 Task: Add an event with the title Second Training Session: Effective Conflict Management, date '2023/11/20', time 8:30 AM to 10:30 AMand add a description: Lastly, be prepared to discuss the terms of potential investment, including the desired investment amount, equity or ownership structure, potential return on investment, and any anticipated milestones or timelines. These discussions will lay the foundation for further negotiations and due diligence processes, should both parties decide to move forward., put the event into Yellow category . Add location for the event as: Vancouver, Canada, logged in from the account softage.8@softage.netand send the event invitation to softage.5@softage.net and softage.6@softage.net. Set a reminder for the event 1 hour before
Action: Mouse moved to (116, 141)
Screenshot: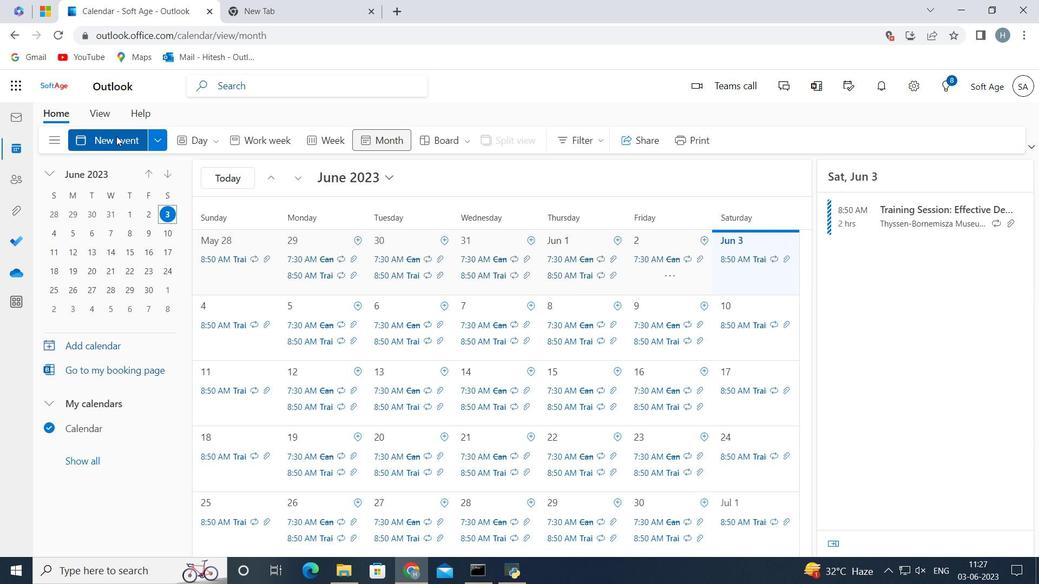 
Action: Mouse pressed left at (116, 141)
Screenshot: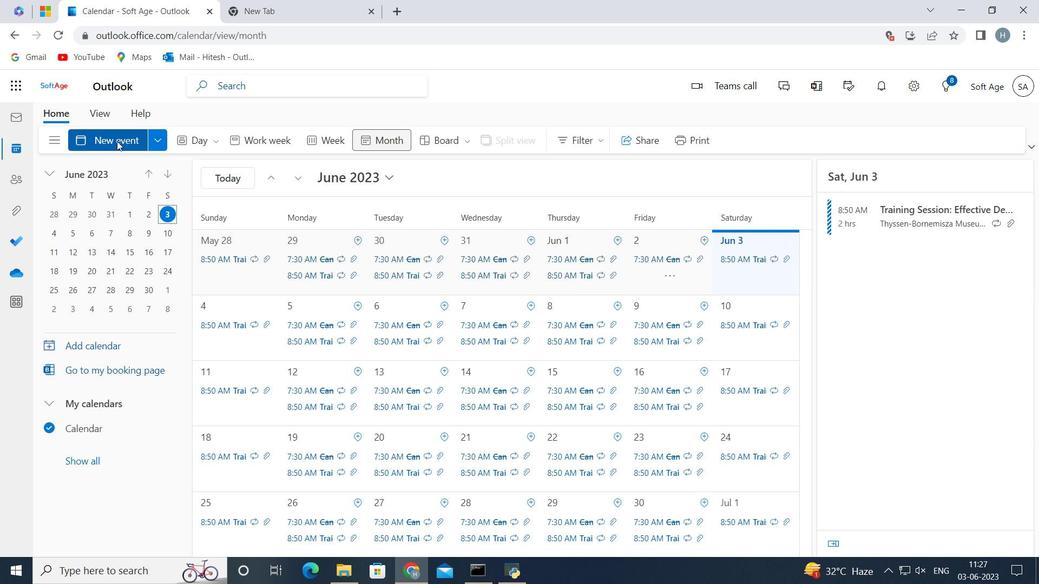 
Action: Mouse moved to (264, 219)
Screenshot: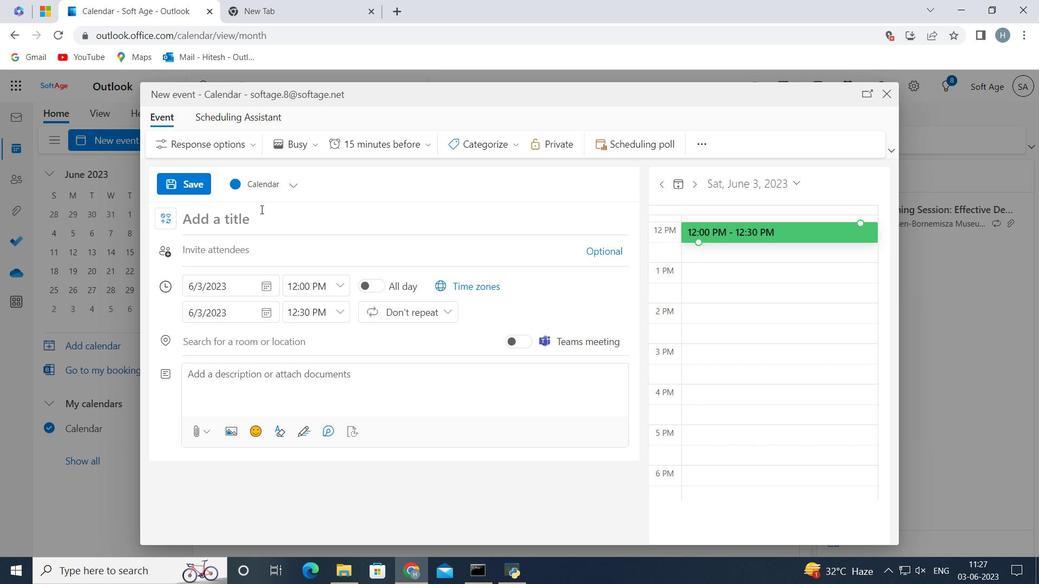 
Action: Mouse pressed left at (264, 219)
Screenshot: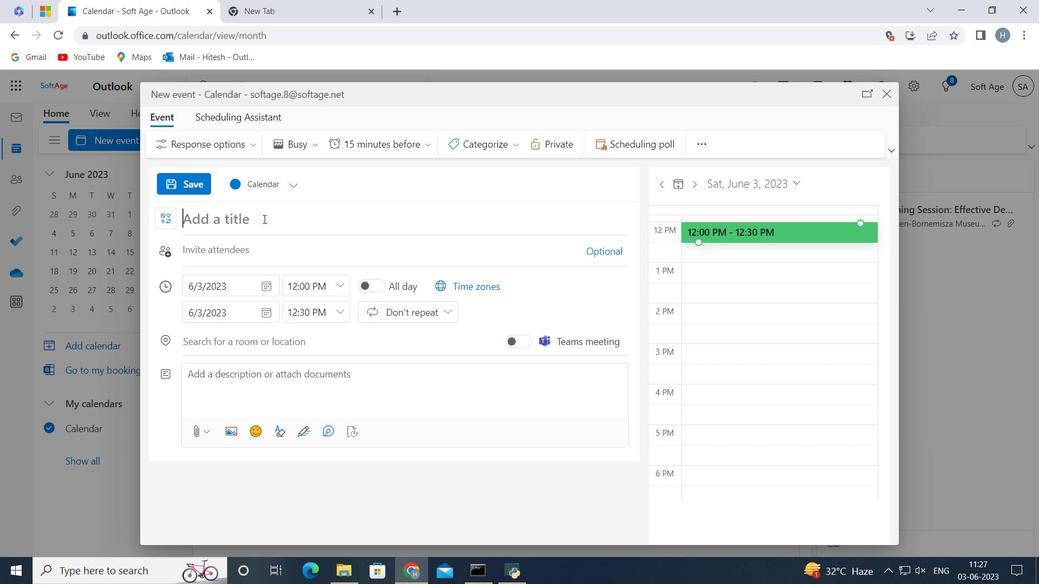 
Action: Key pressed <Key.shift>Second<Key.space><Key.shift>Training<Key.space><Key.shift>Session<Key.shift_r>:<Key.space><Key.shift>Effective<Key.space><Key.shift>Conflict<Key.space><Key.shift>Management<Key.space>
Screenshot: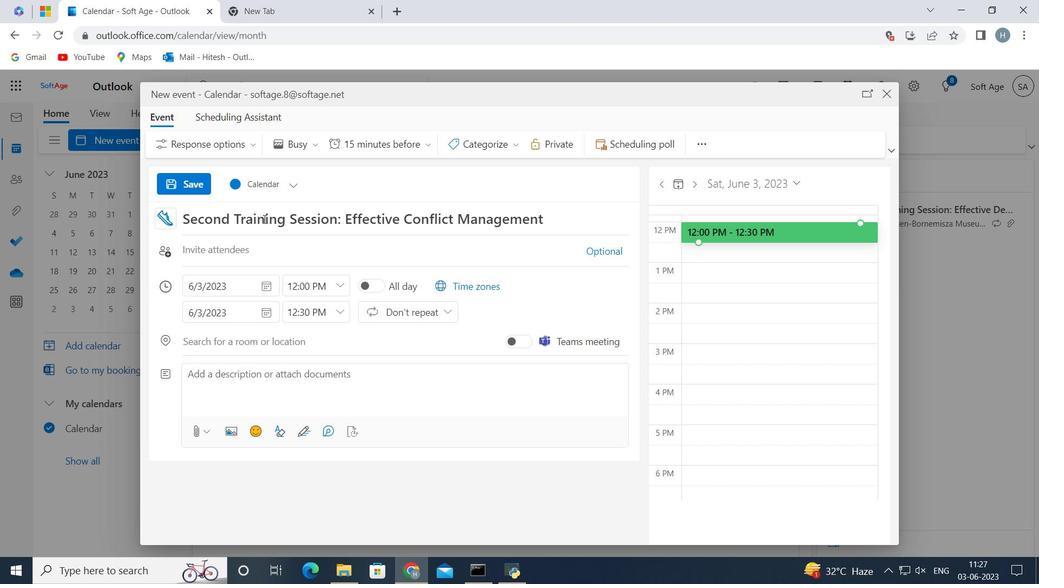 
Action: Mouse moved to (338, 289)
Screenshot: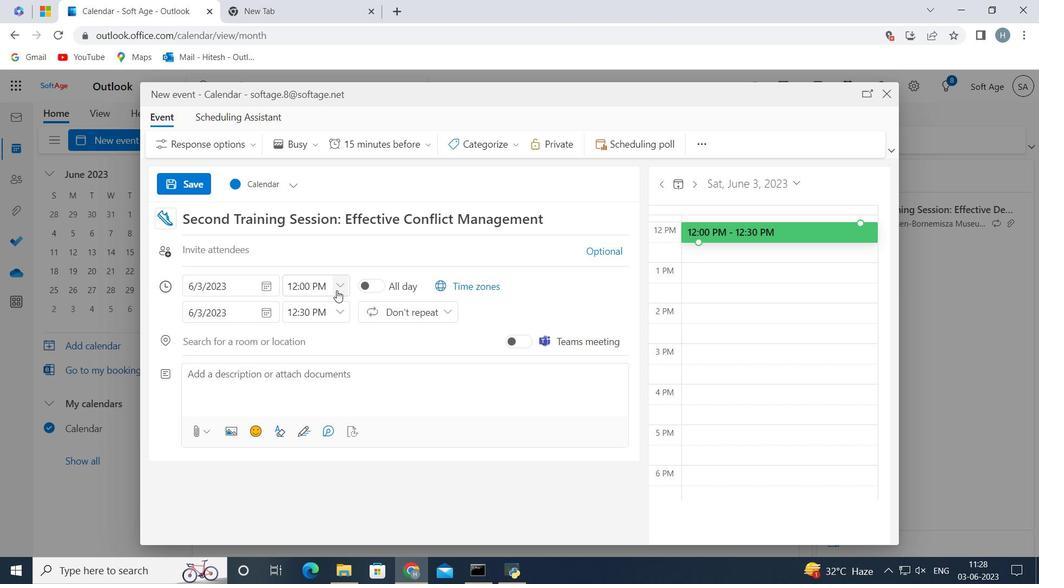 
Action: Mouse pressed left at (338, 289)
Screenshot: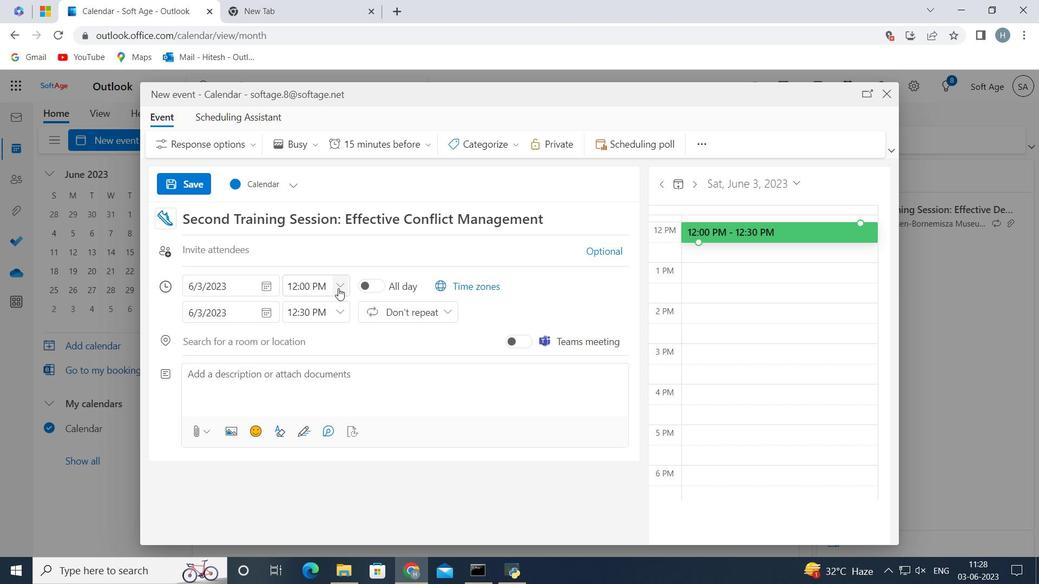 
Action: Mouse moved to (267, 287)
Screenshot: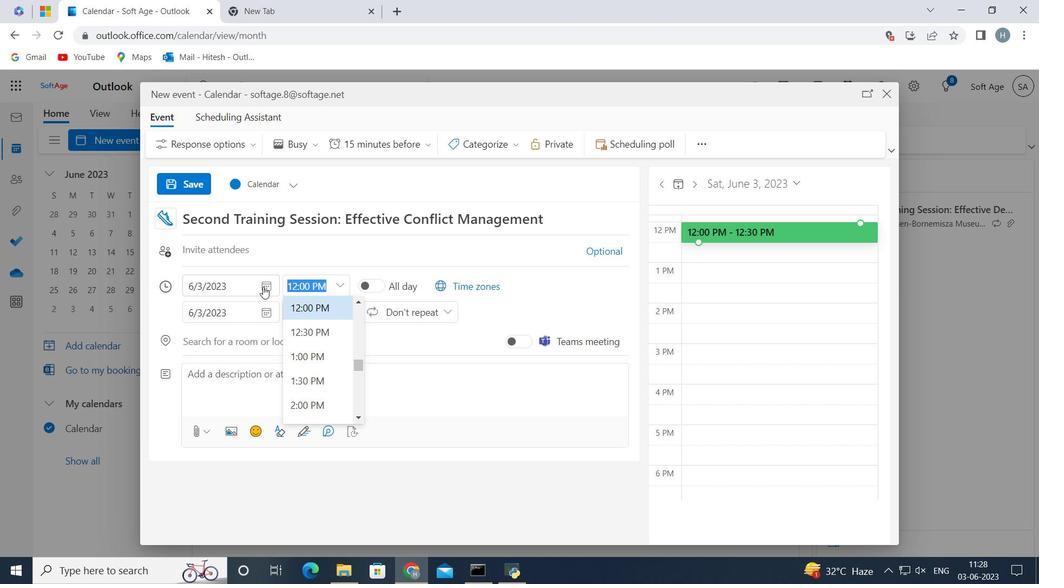 
Action: Mouse pressed left at (267, 287)
Screenshot: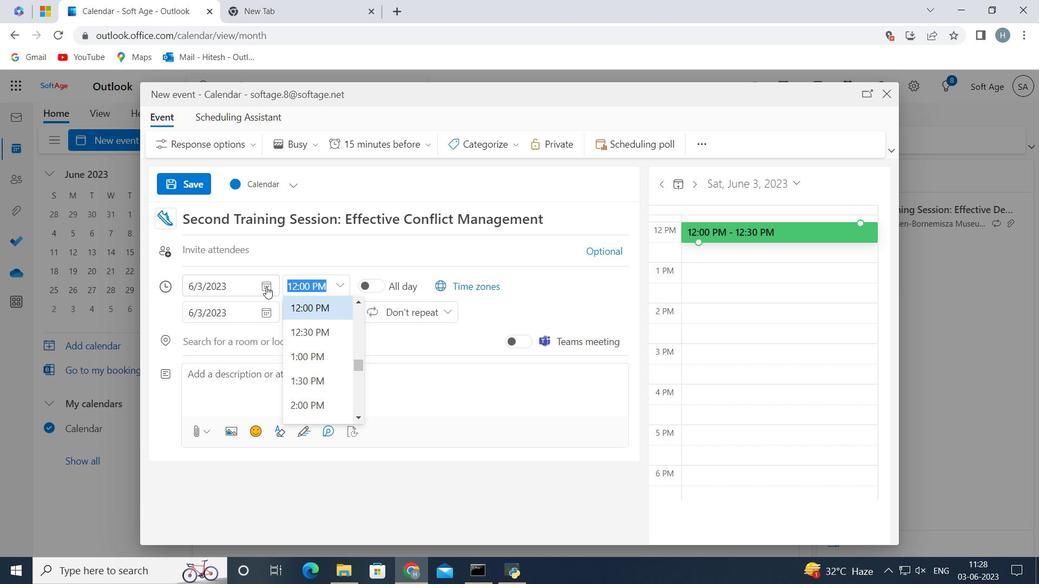 
Action: Mouse moved to (309, 315)
Screenshot: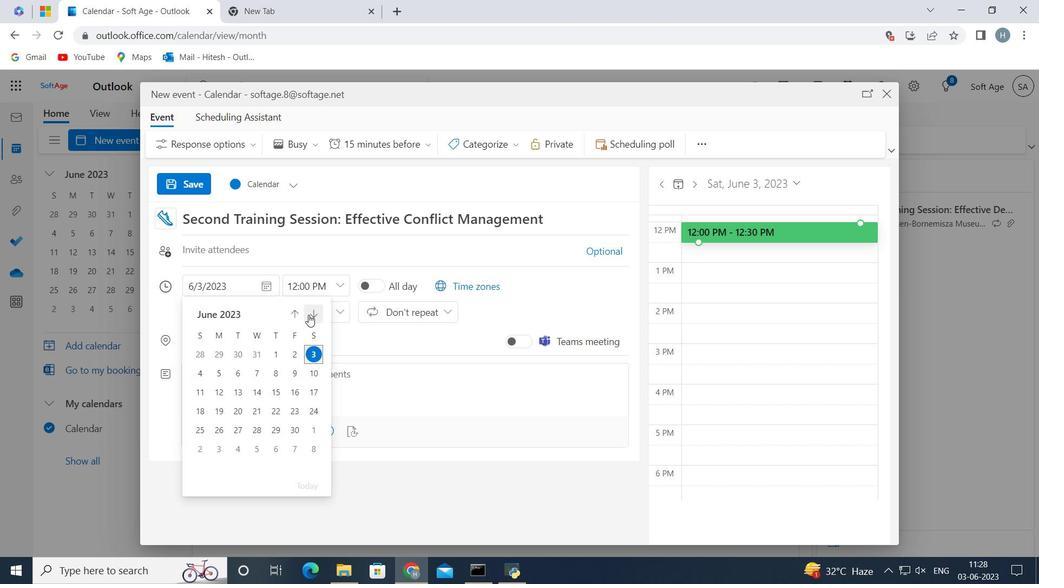 
Action: Mouse pressed left at (309, 315)
Screenshot: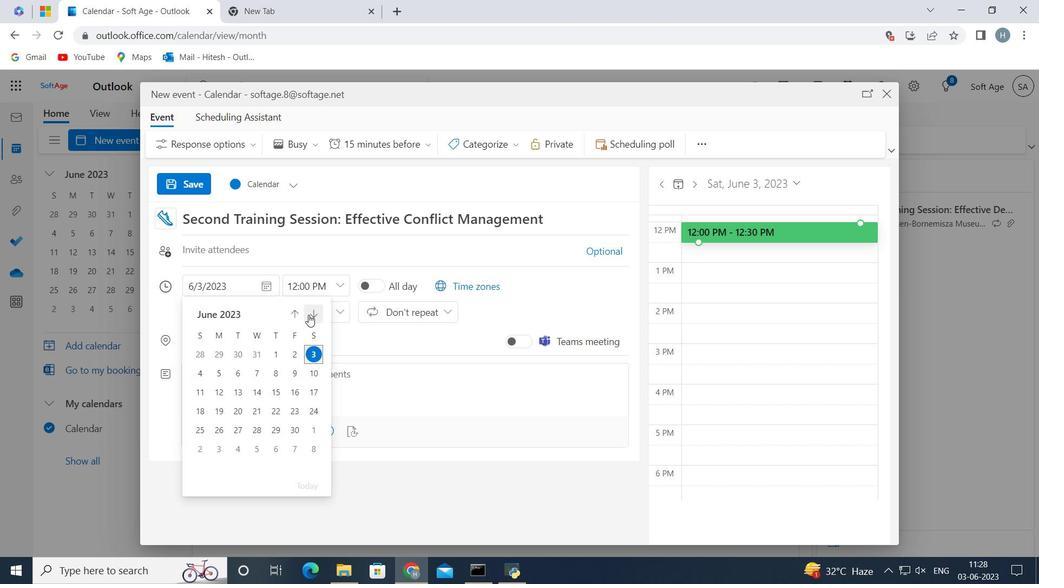 
Action: Mouse moved to (310, 315)
Screenshot: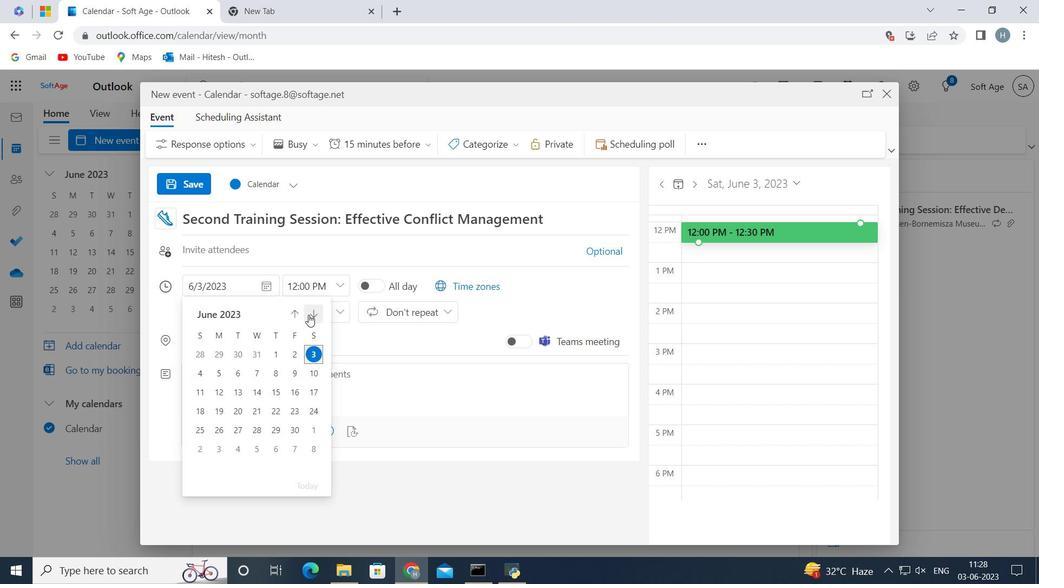 
Action: Mouse pressed left at (310, 315)
Screenshot: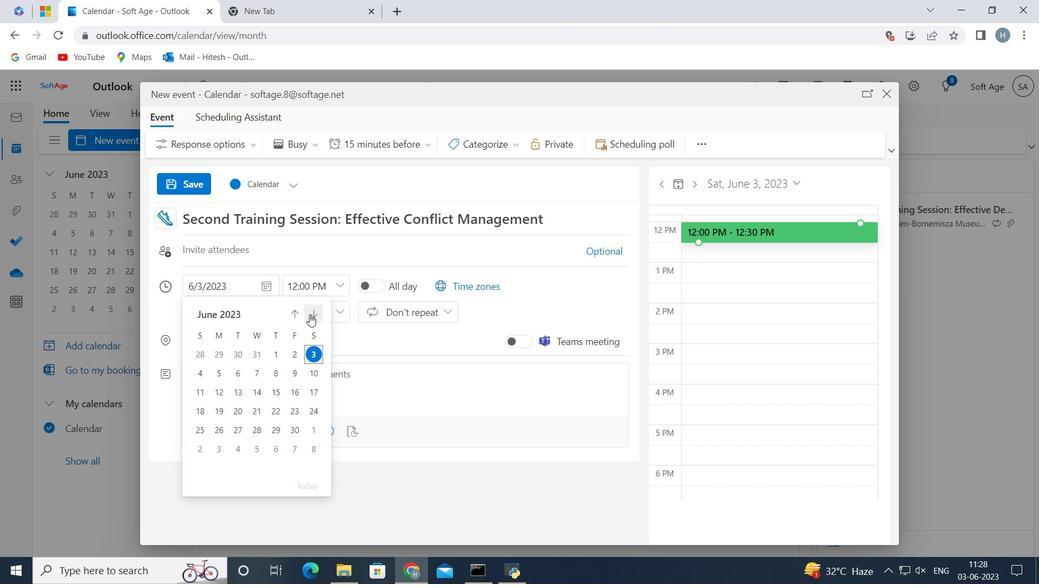 
Action: Mouse pressed left at (310, 315)
Screenshot: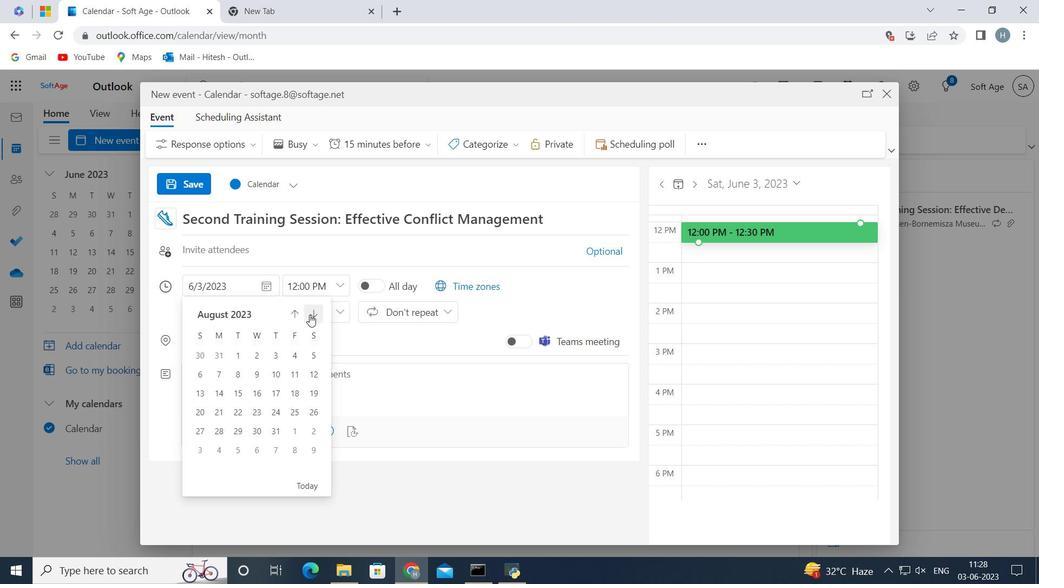 
Action: Mouse pressed left at (310, 315)
Screenshot: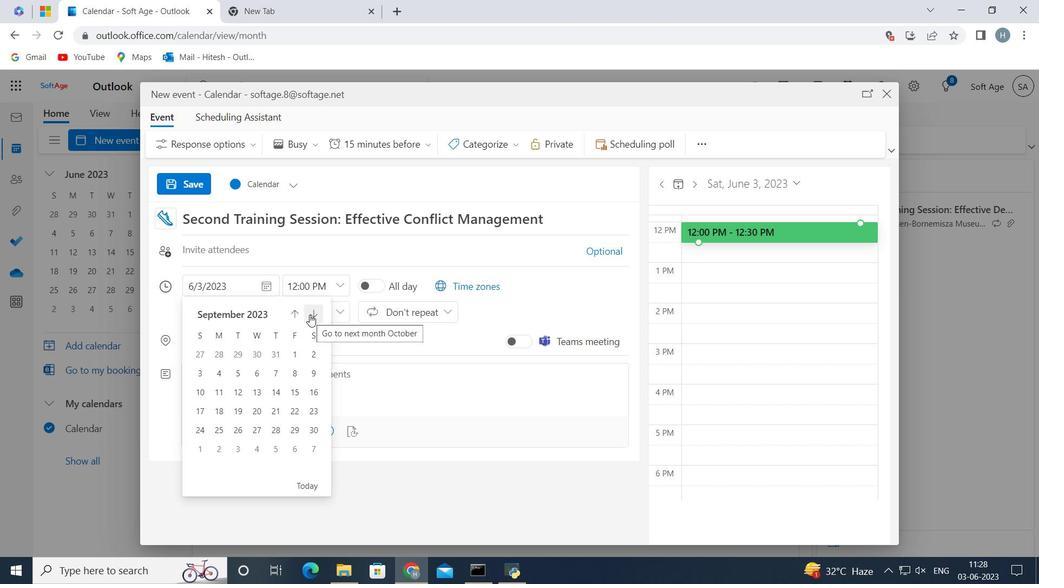 
Action: Mouse pressed left at (310, 315)
Screenshot: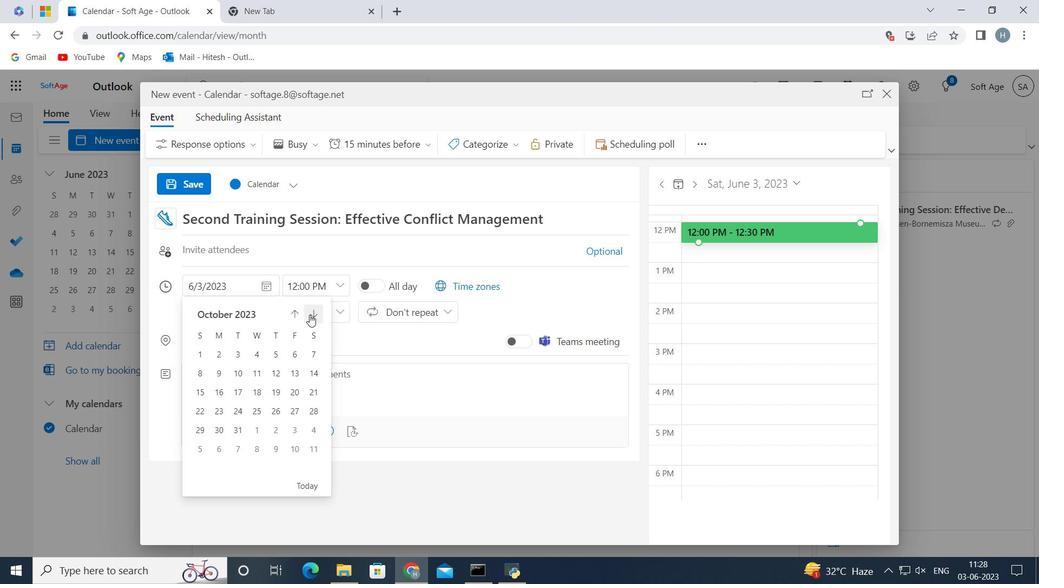 
Action: Mouse moved to (216, 408)
Screenshot: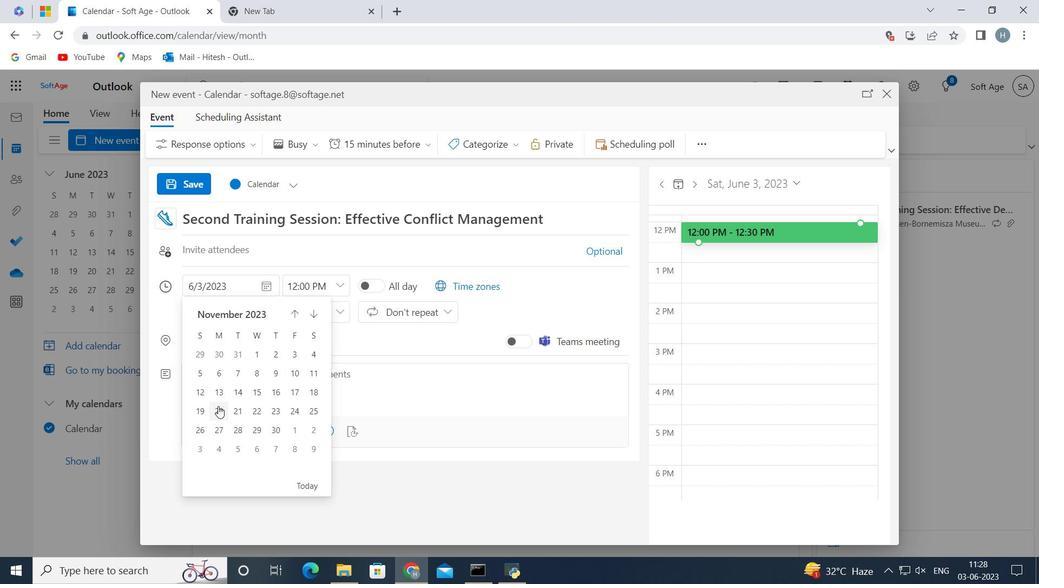 
Action: Mouse pressed left at (216, 408)
Screenshot: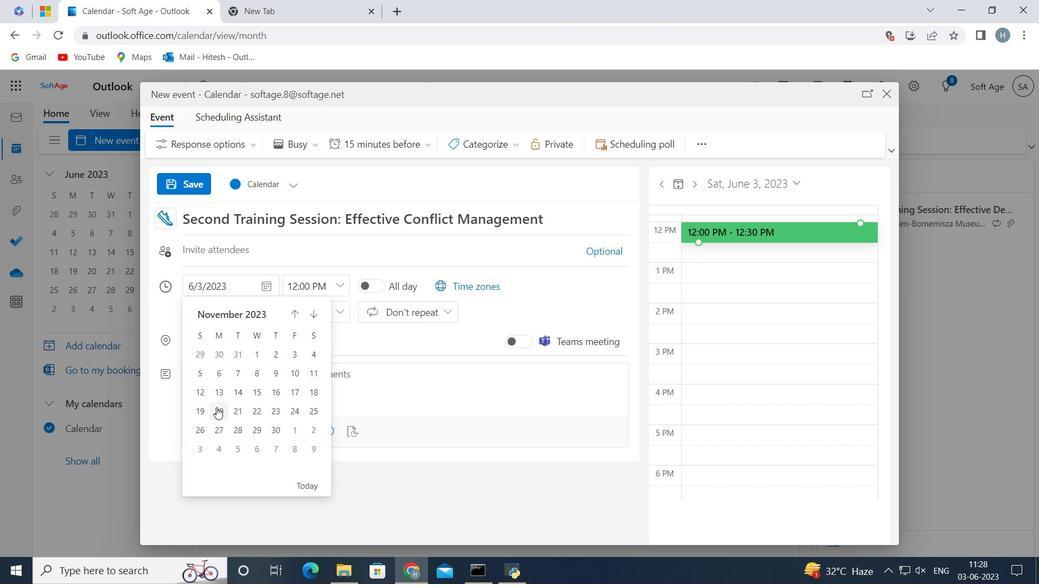 
Action: Mouse moved to (339, 282)
Screenshot: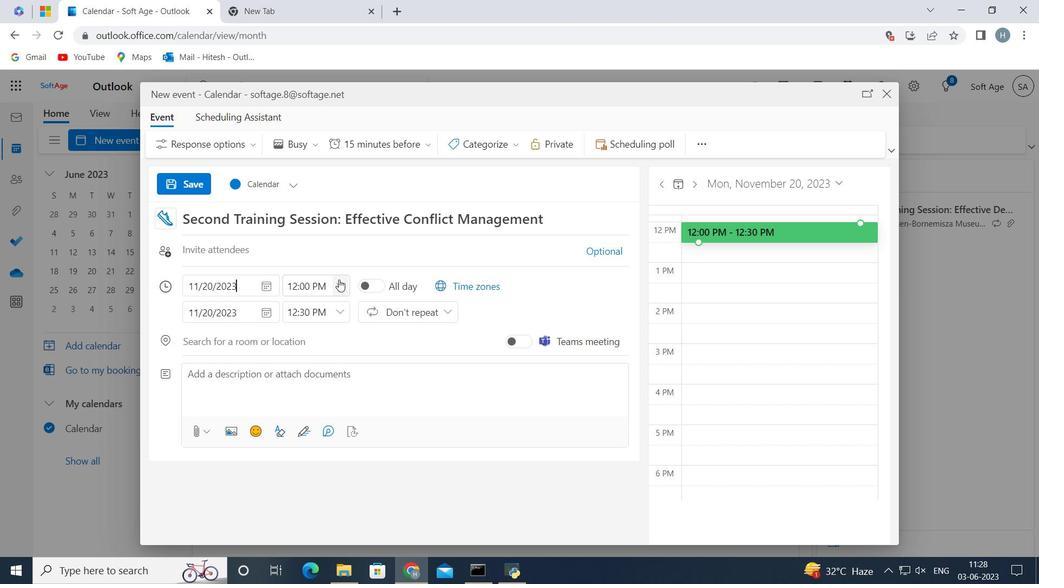 
Action: Mouse pressed left at (339, 282)
Screenshot: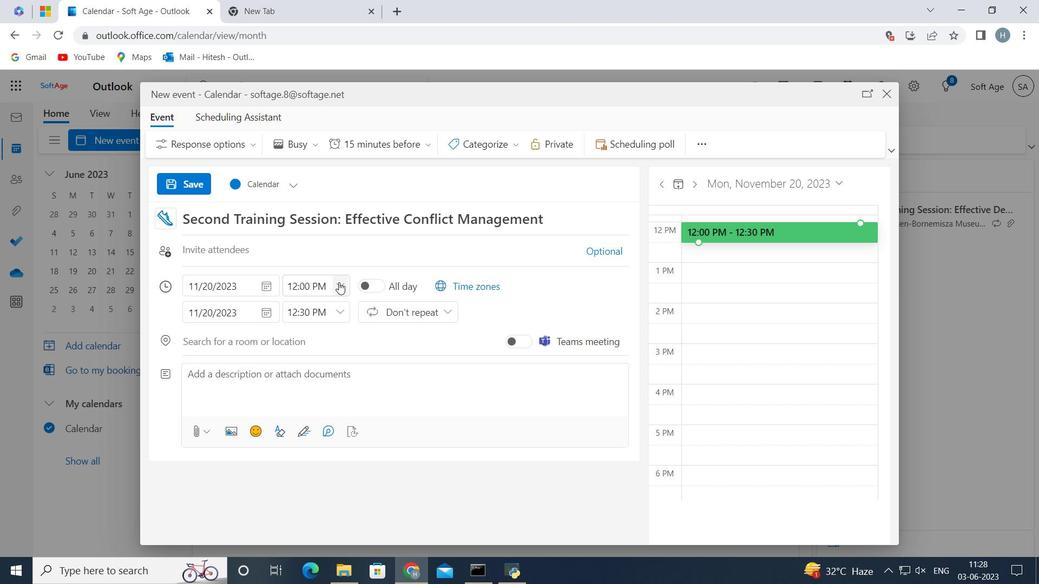 
Action: Mouse moved to (329, 340)
Screenshot: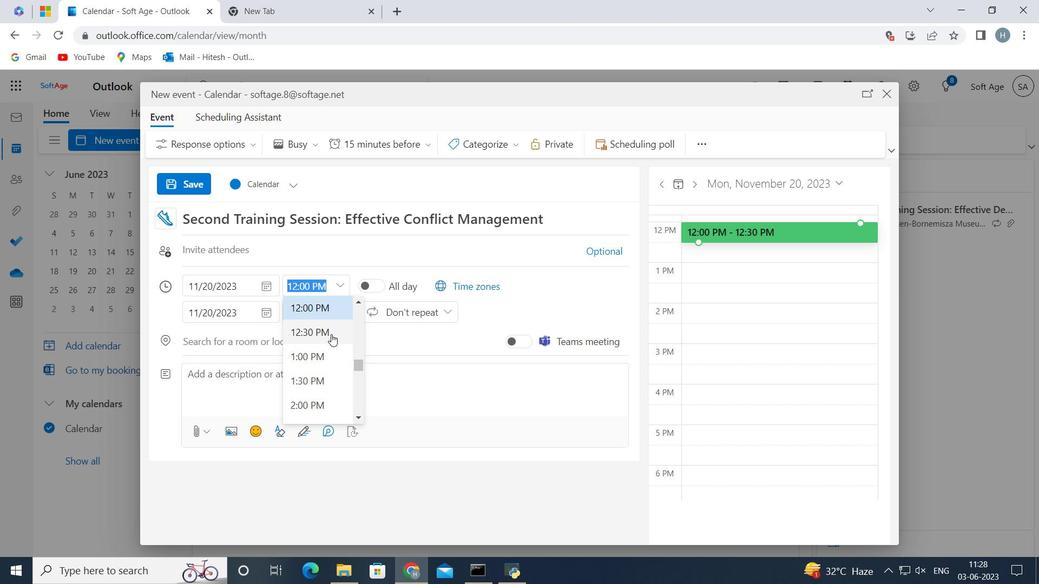 
Action: Mouse scrolled (329, 340) with delta (0, 0)
Screenshot: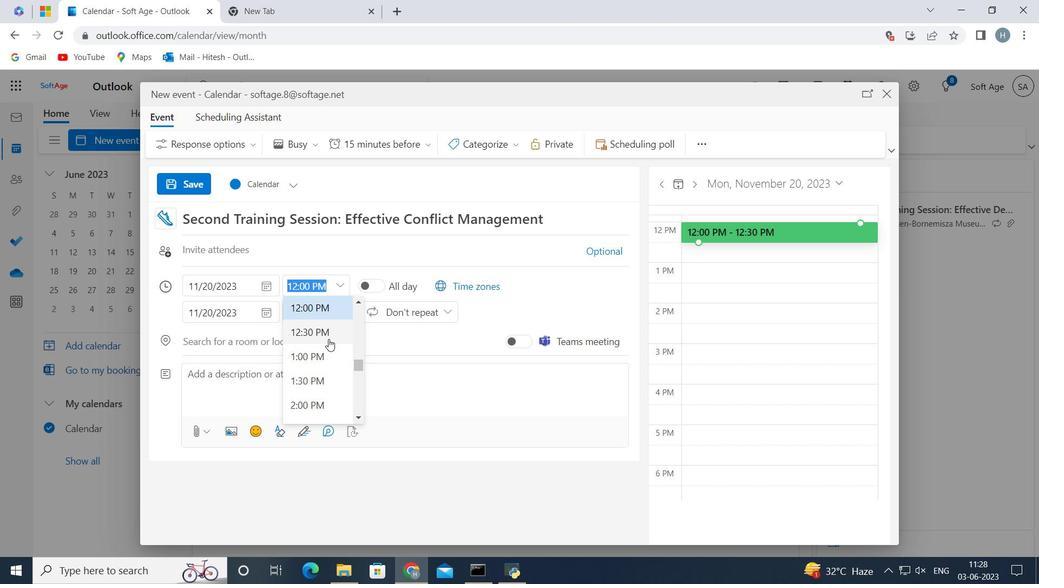 
Action: Mouse scrolled (329, 340) with delta (0, 0)
Screenshot: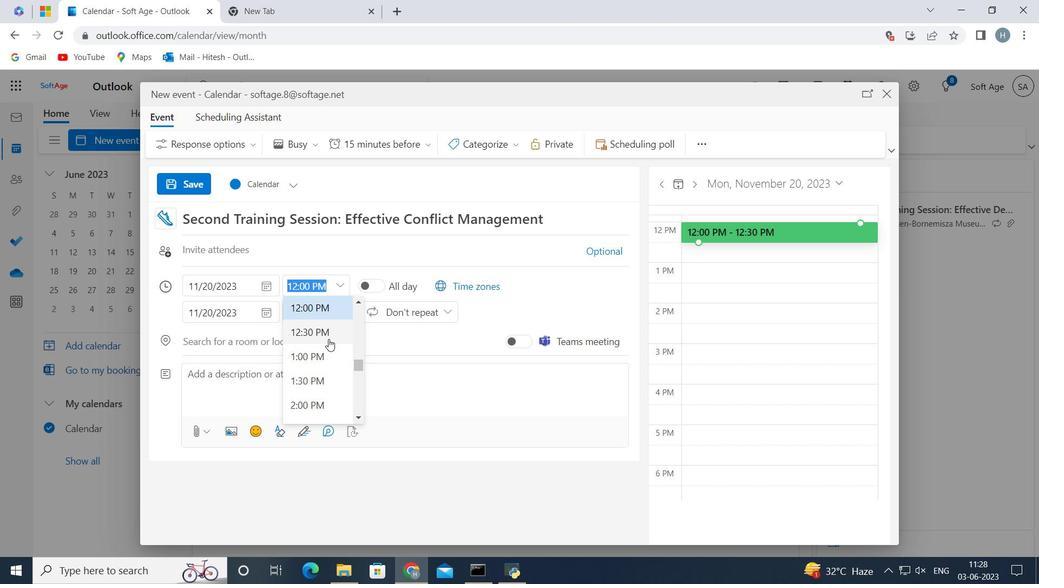 
Action: Mouse scrolled (329, 340) with delta (0, 0)
Screenshot: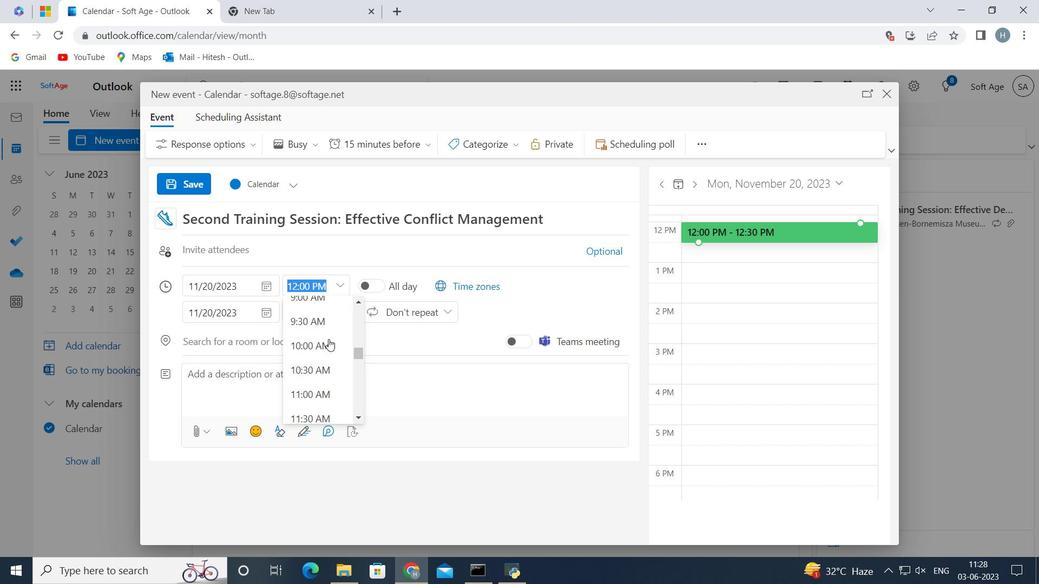 
Action: Mouse moved to (320, 339)
Screenshot: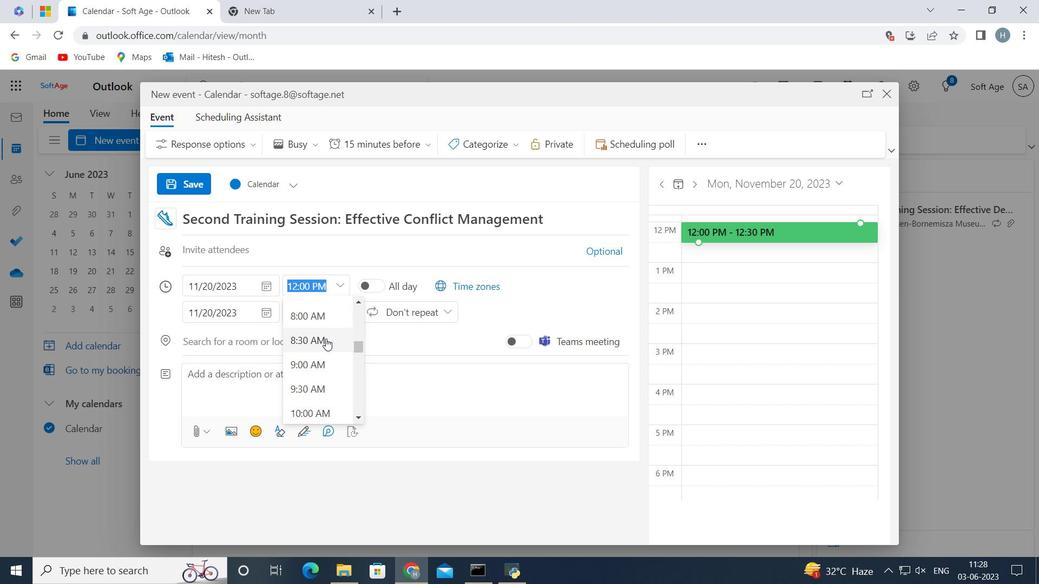 
Action: Mouse pressed left at (320, 339)
Screenshot: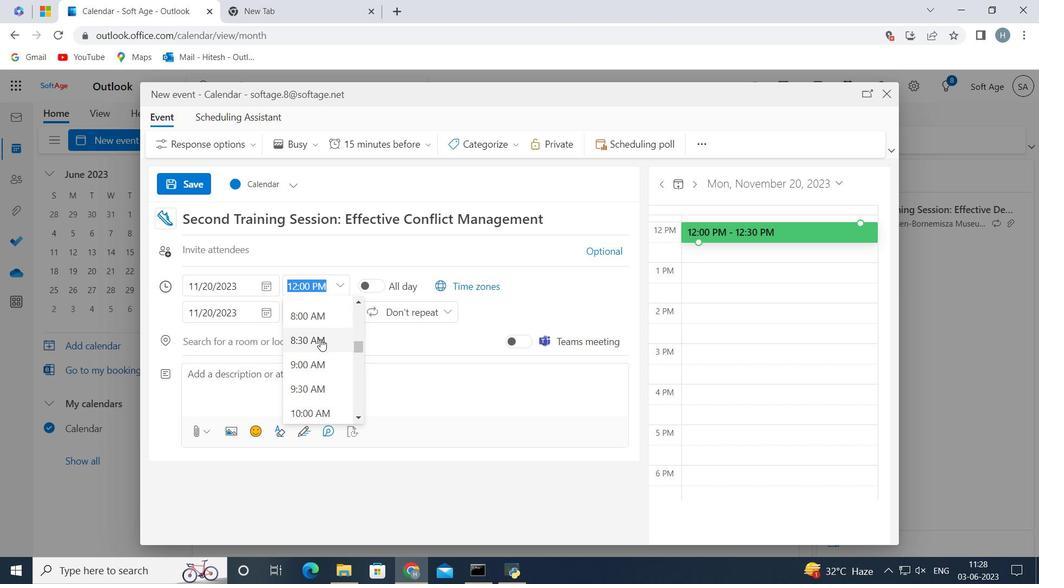 
Action: Mouse moved to (337, 313)
Screenshot: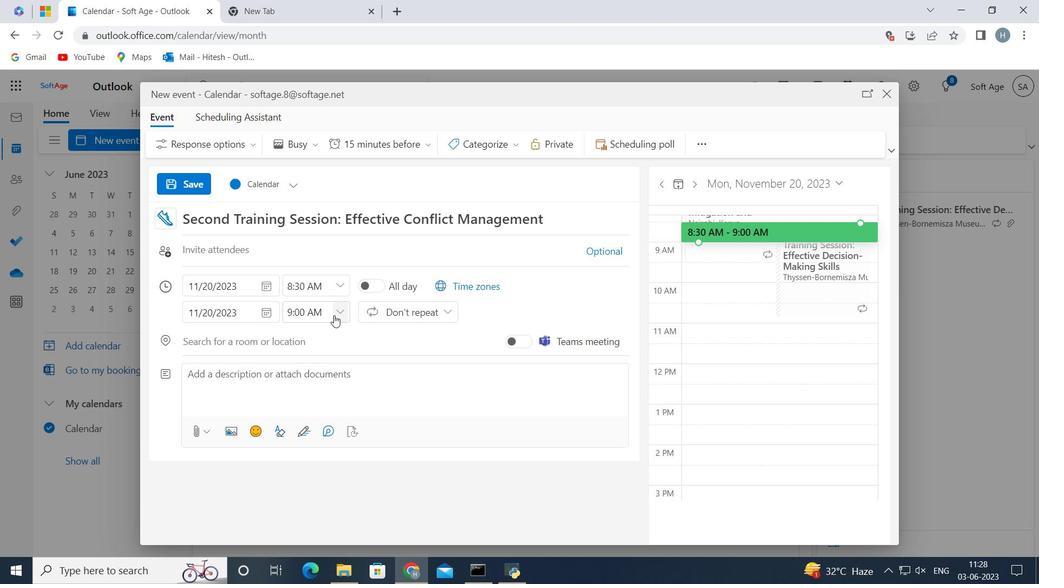 
Action: Mouse pressed left at (337, 313)
Screenshot: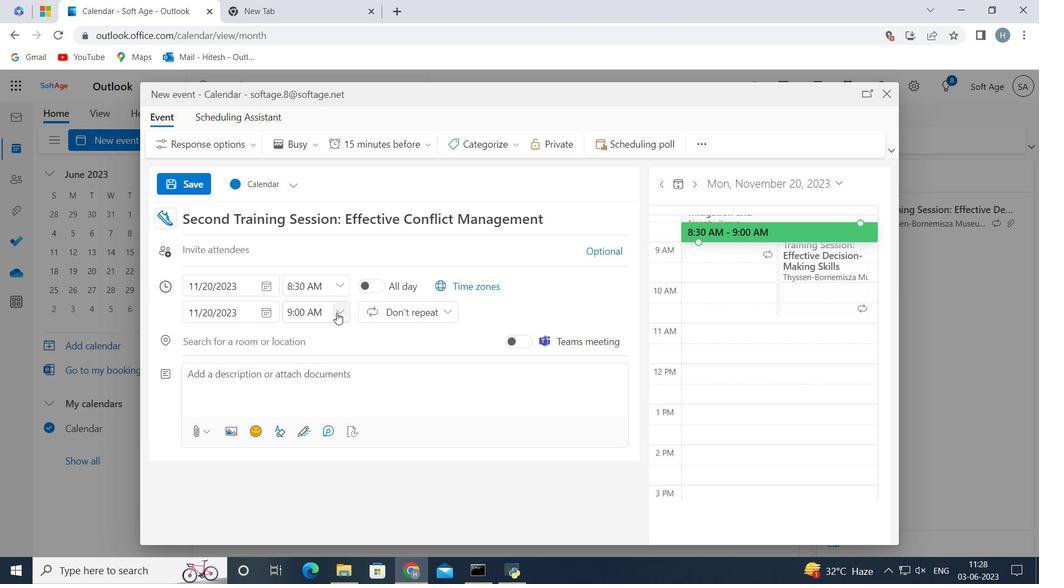 
Action: Mouse moved to (327, 405)
Screenshot: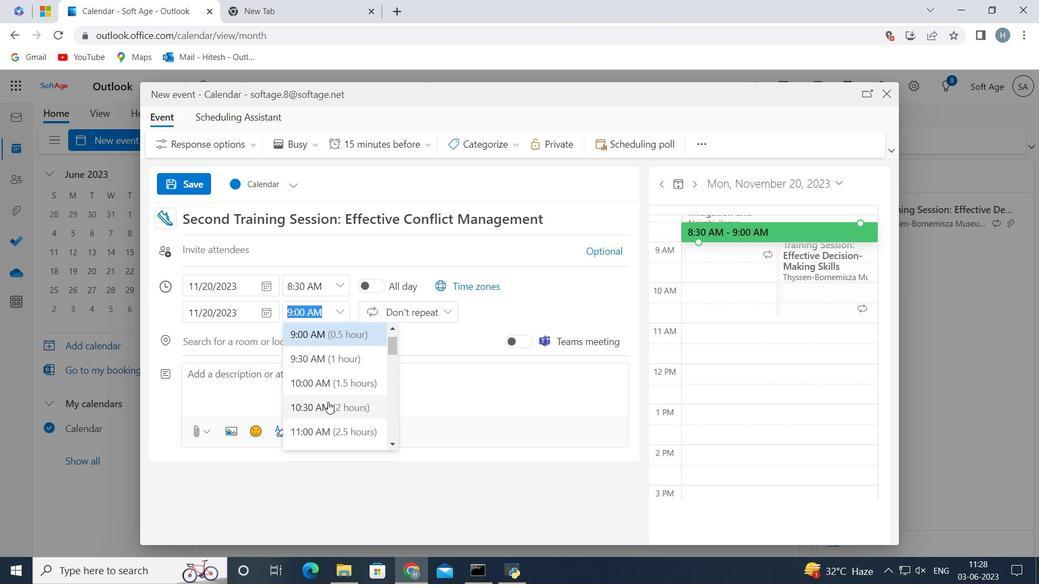 
Action: Mouse pressed left at (327, 405)
Screenshot: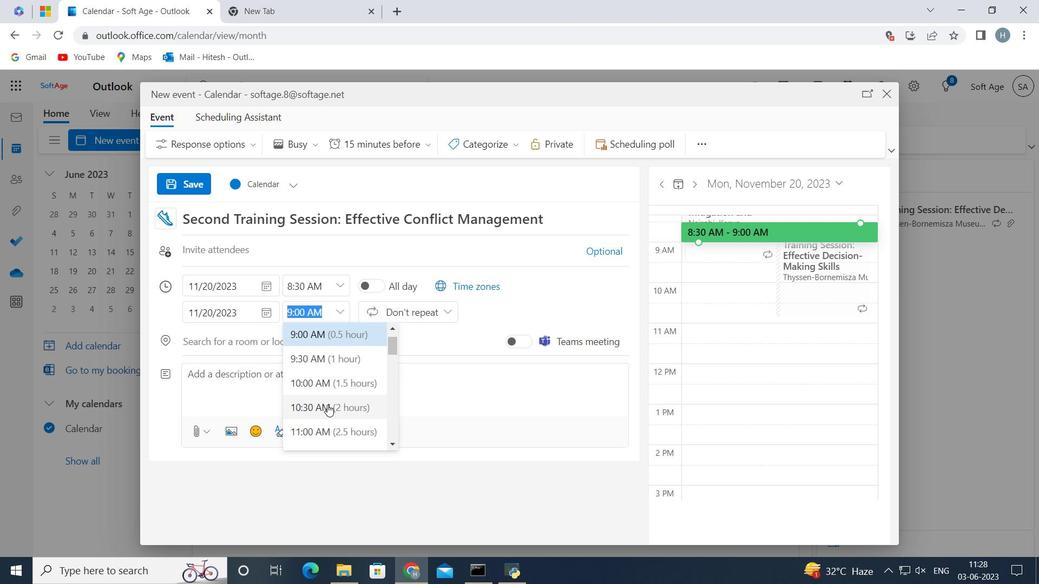 
Action: Mouse moved to (327, 375)
Screenshot: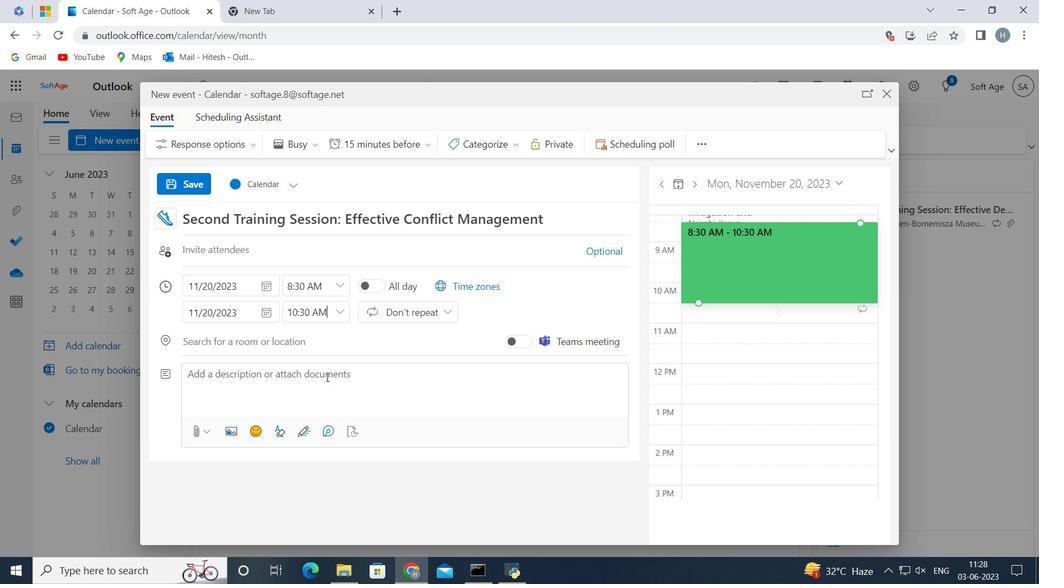 
Action: Mouse pressed left at (327, 375)
Screenshot: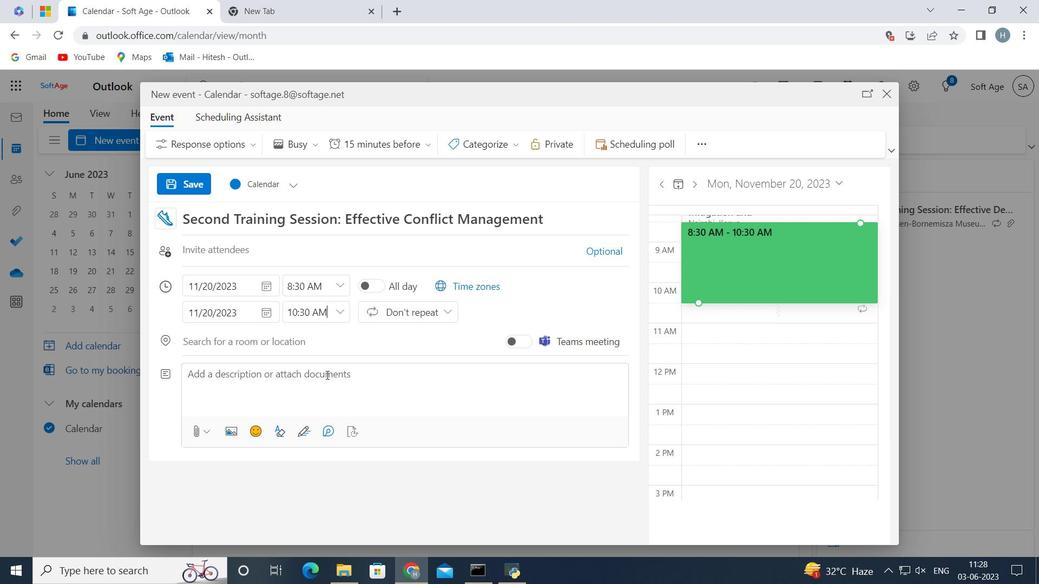 
Action: Key pressed <Key.shift>Lastly<Key.space>be<Key.space><Key.shift><Key.shift><Key.shift><Key.shift><Key.shift>P<Key.backspace>prepared<Key.space>to<Key.space>discuss<Key.space>the<Key.space>terms<Key.space>of<Key.space>potential<Key.space>investment,<Key.space>including<Key.space>the<Key.space>desired<Key.space>investment<Key.space>amount,<Key.space>equity<Key.space>or<Key.space>ownership<Key.space>structure,<Key.space>potential<Key.space>return<Key.space>on<Key.space>investment,<Key.space>and<Key.space>any<Key.space>anticipated<Key.space>milestones<Key.space>or<Key.space>timelines.<Key.space><Key.shift>These<Key.space>discussions<Key.space>will<Key.space>lay<Key.space>the<Key.space>foundation<Key.space>for<Key.space>further<Key.space>negotiations<Key.space>and<Key.space>due<Key.space>diligence<Key.space>processes<Key.space><Key.backspace>,<Key.space>should<Key.space>both<Key.space>parties<Key.space>decide<Key.space>to<Key.space>move<Key.space>forward.<Key.space>
Screenshot: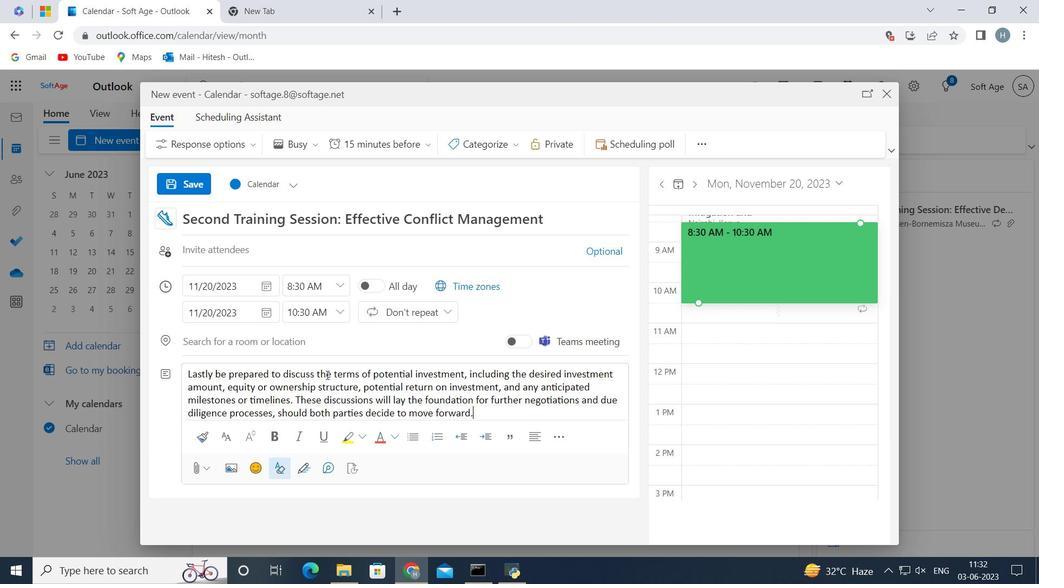 
Action: Mouse moved to (519, 148)
Screenshot: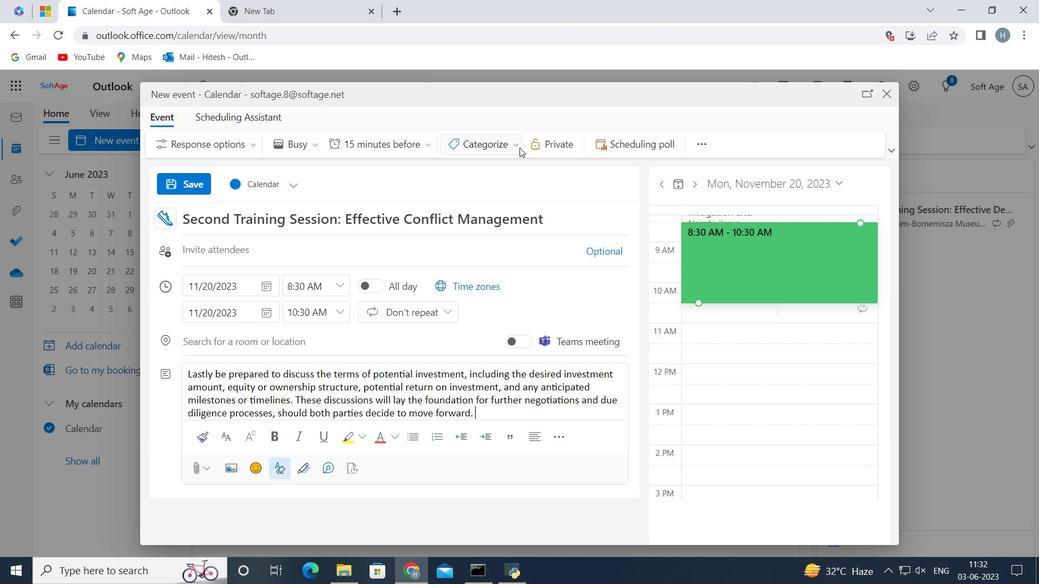 
Action: Mouse pressed left at (519, 148)
Screenshot: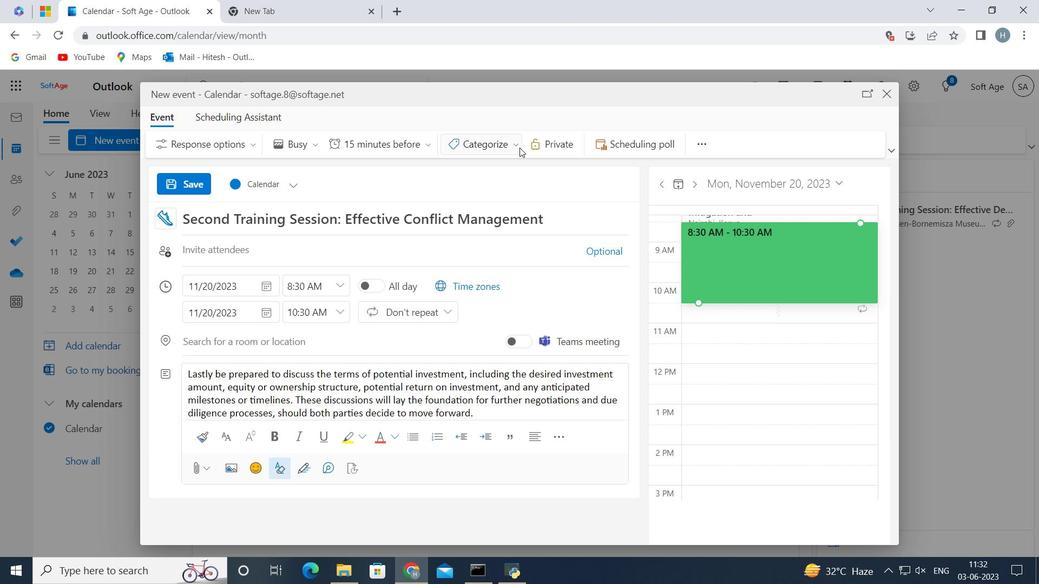 
Action: Mouse moved to (512, 272)
Screenshot: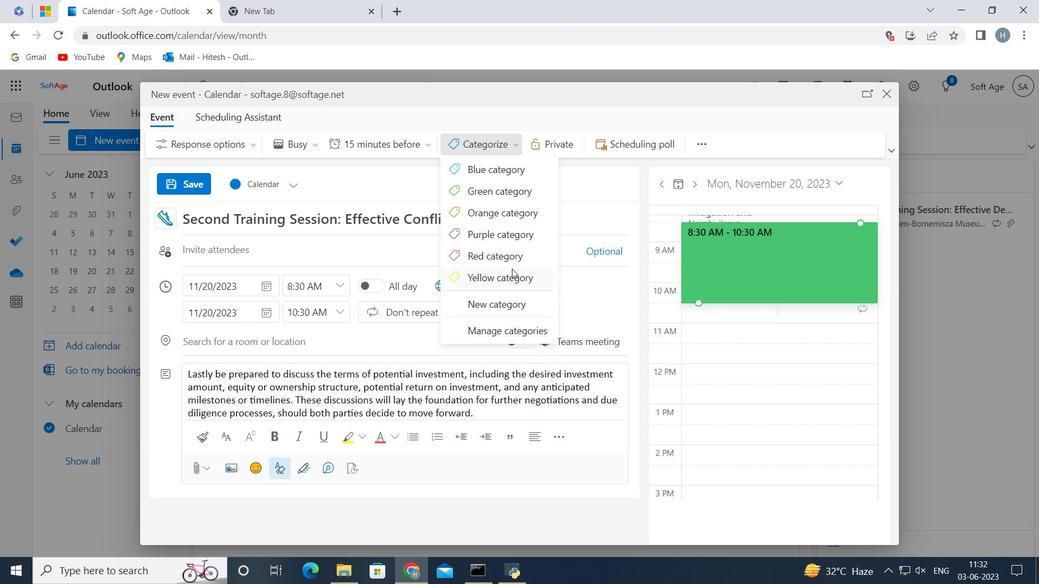 
Action: Mouse pressed left at (512, 272)
Screenshot: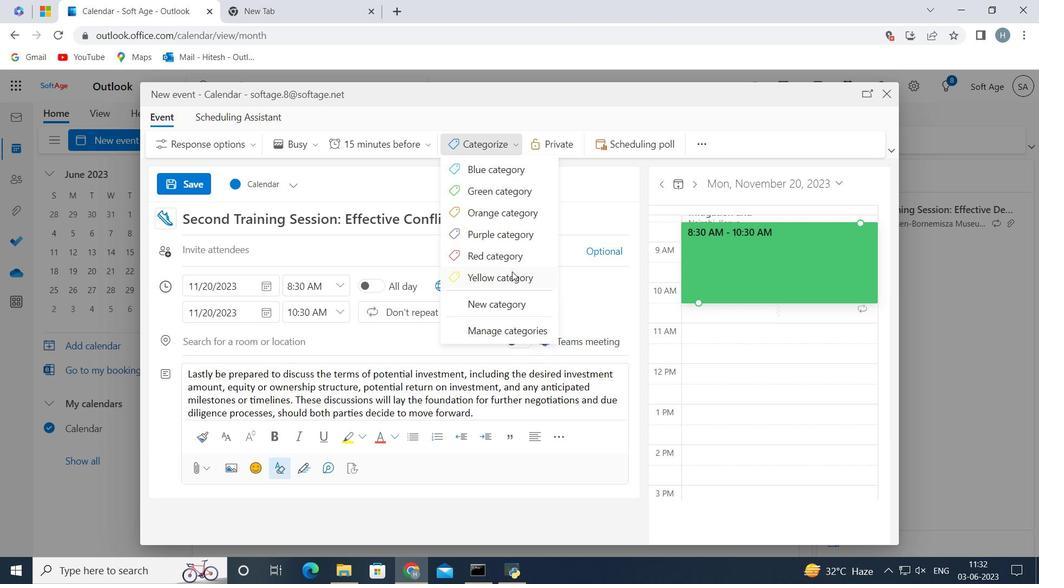 
Action: Mouse moved to (290, 343)
Screenshot: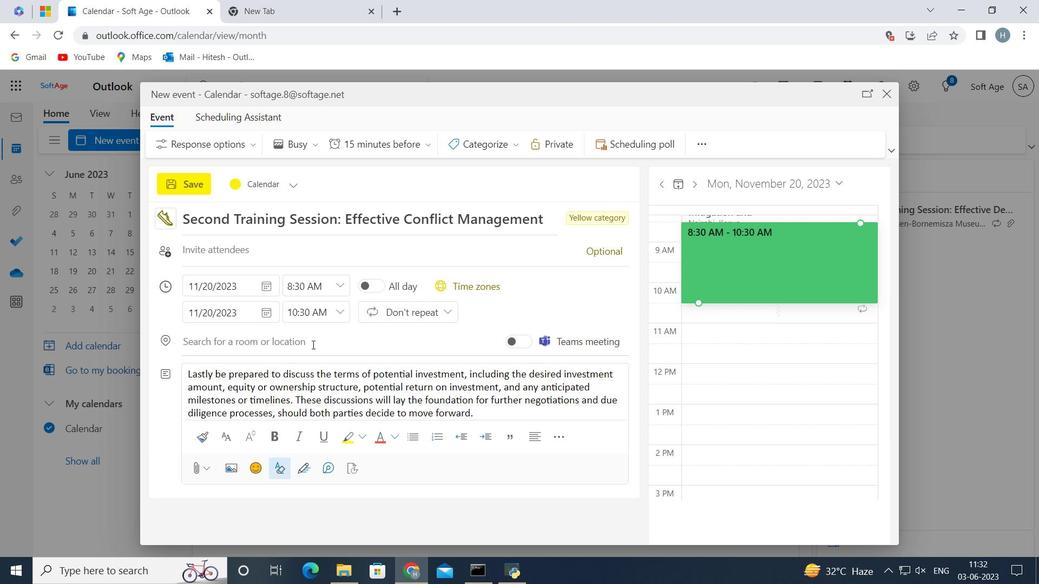 
Action: Mouse pressed left at (290, 343)
Screenshot: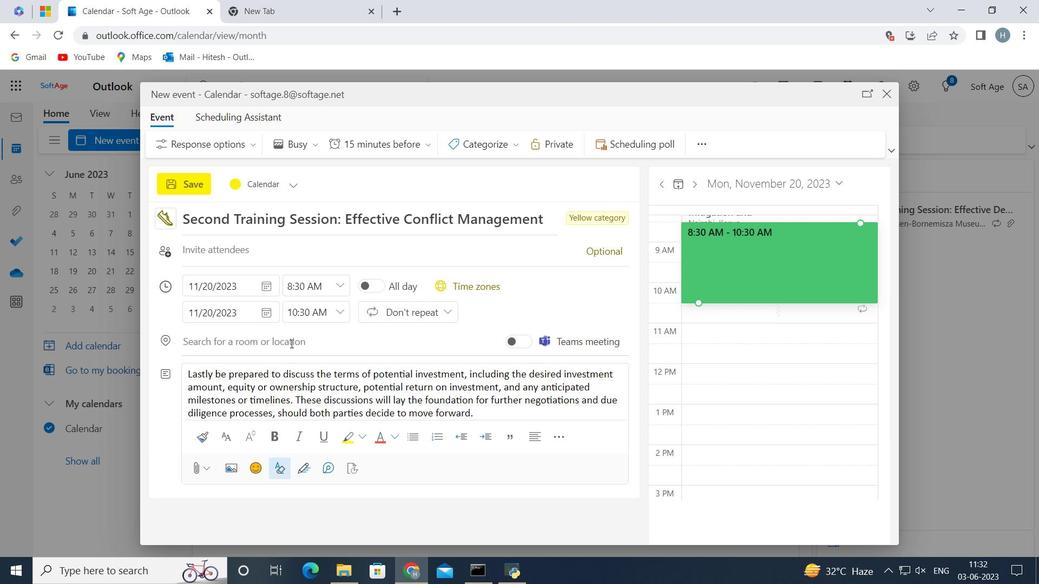 
Action: Key pressed <Key.shift><Key.shift><Key.shift><Key.shift><Key.shift>Vancouver,<Key.space><Key.shift><Key.shift>Canadan<Key.backspace>
Screenshot: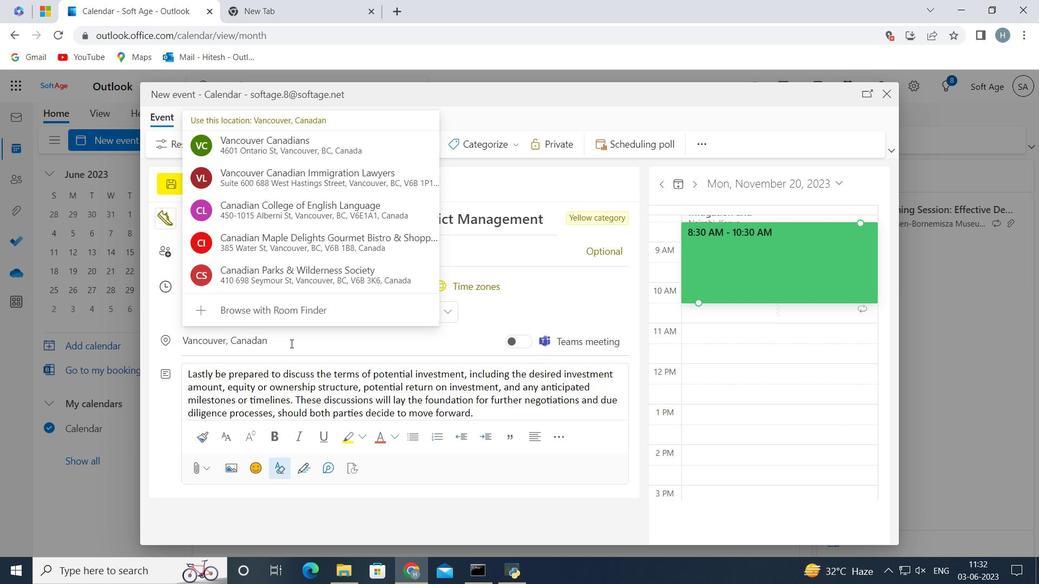 
Action: Mouse moved to (545, 296)
Screenshot: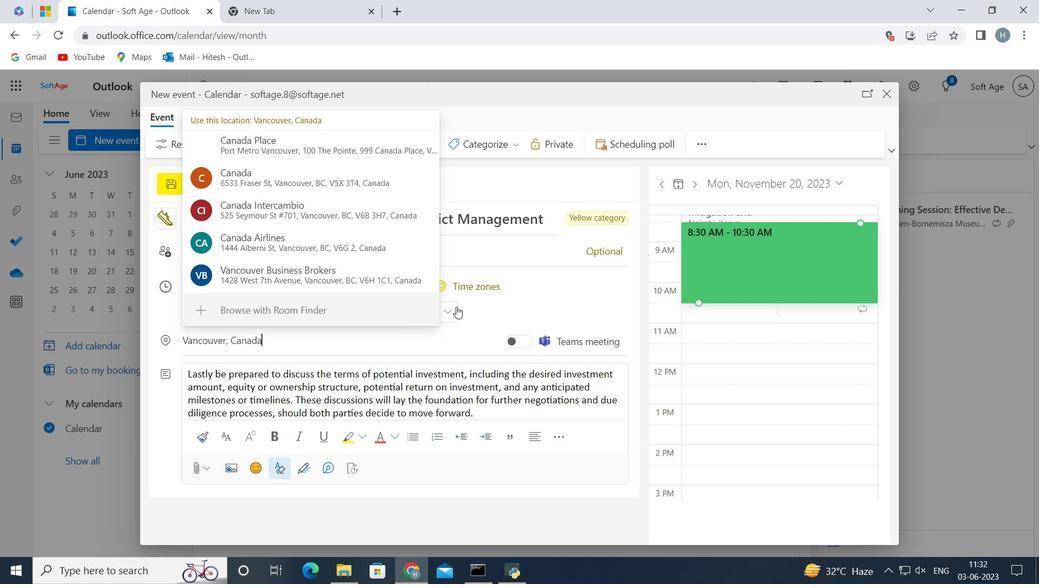 
Action: Key pressed <Key.space>
Screenshot: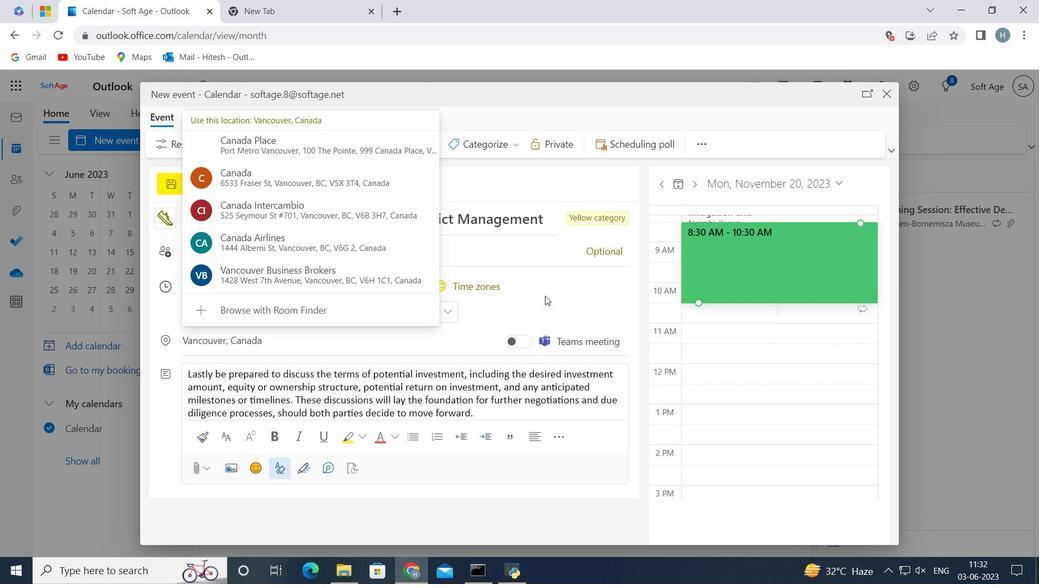 
Action: Mouse moved to (556, 293)
Screenshot: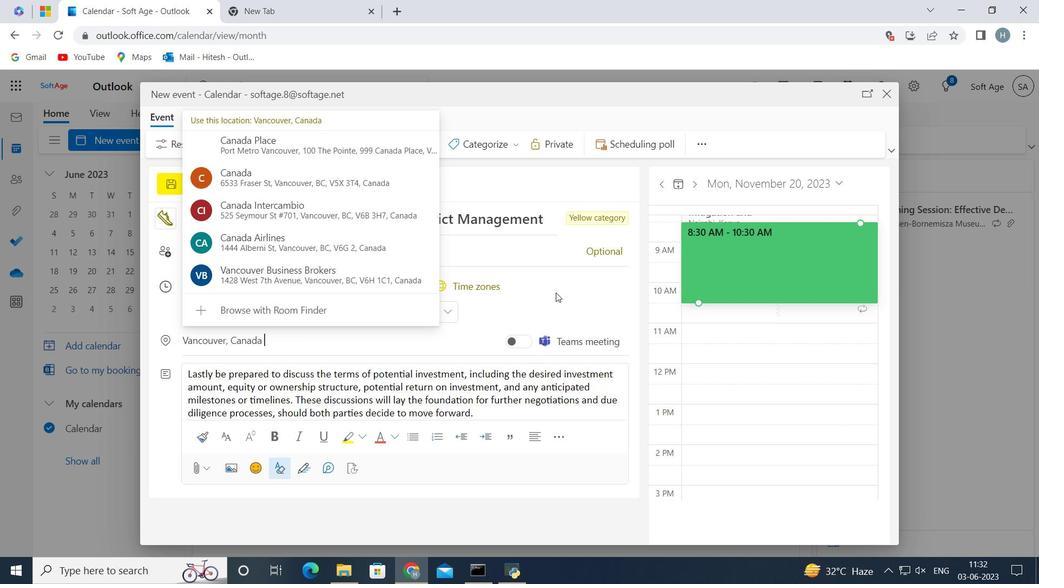 
Action: Mouse pressed left at (556, 293)
Screenshot: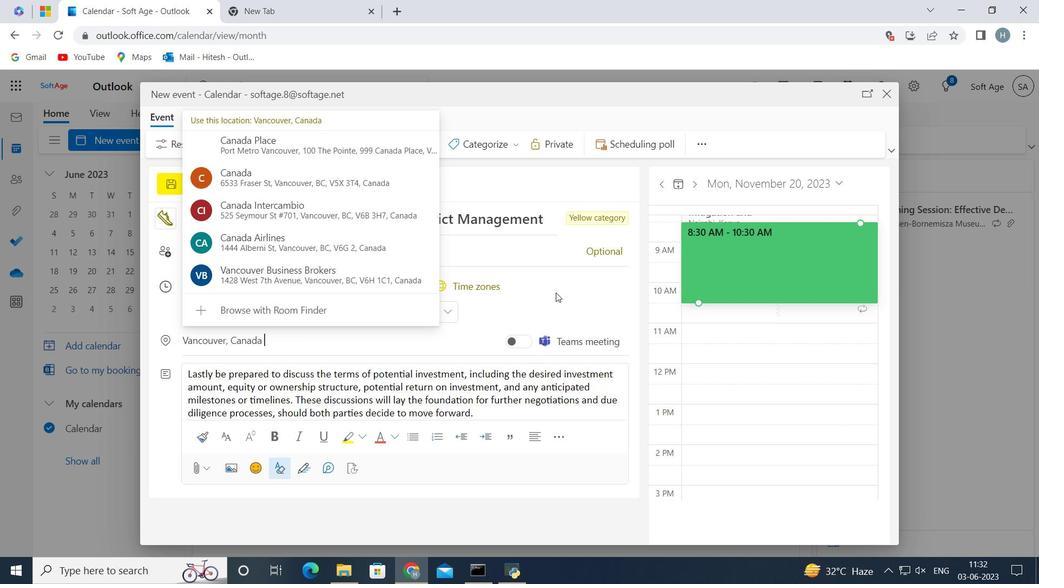 
Action: Mouse moved to (293, 256)
Screenshot: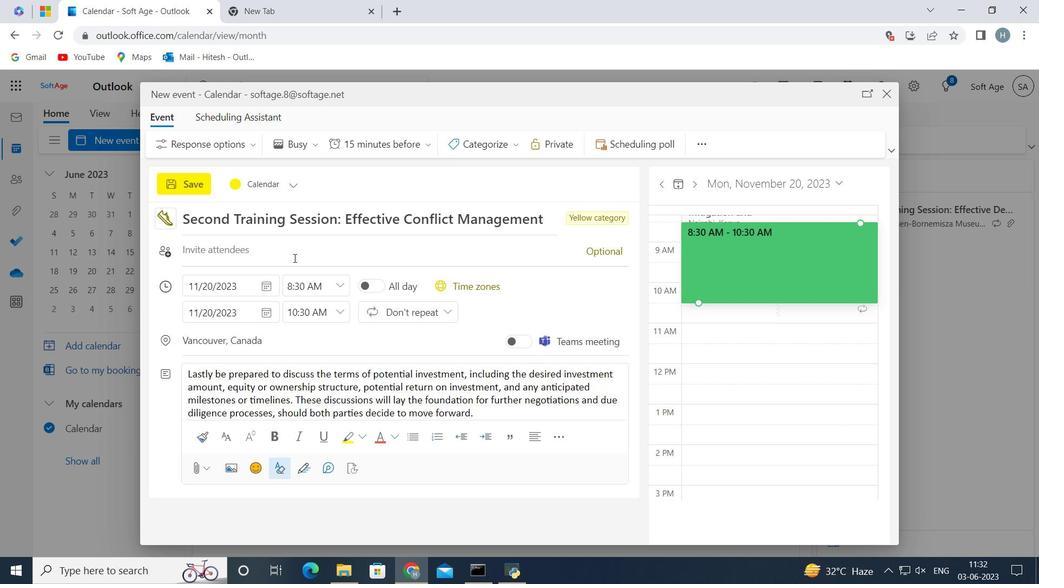 
Action: Mouse pressed left at (293, 256)
Screenshot: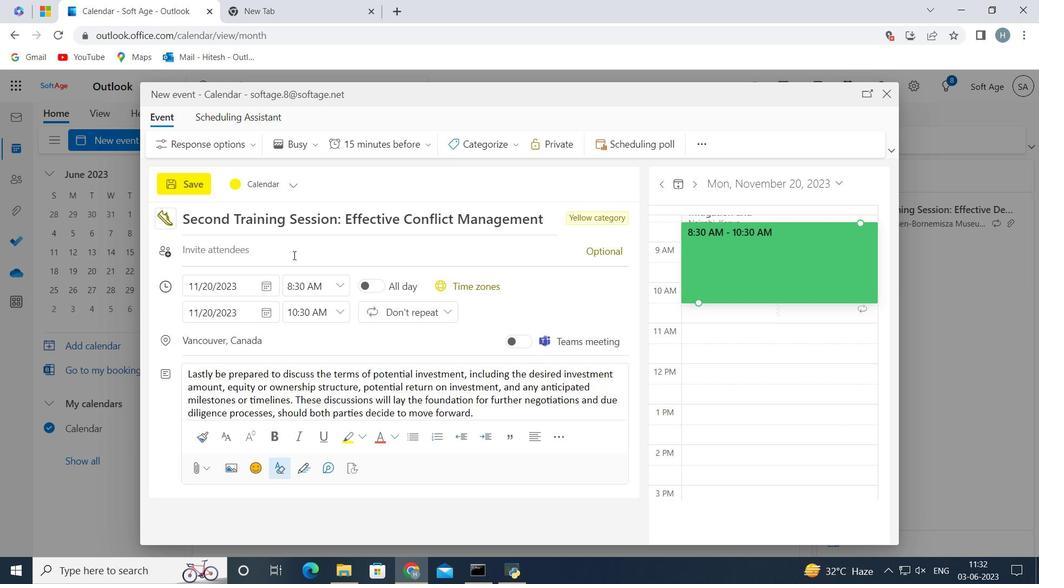 
Action: Key pressed softage.5<Key.shift>@softage.net
Screenshot: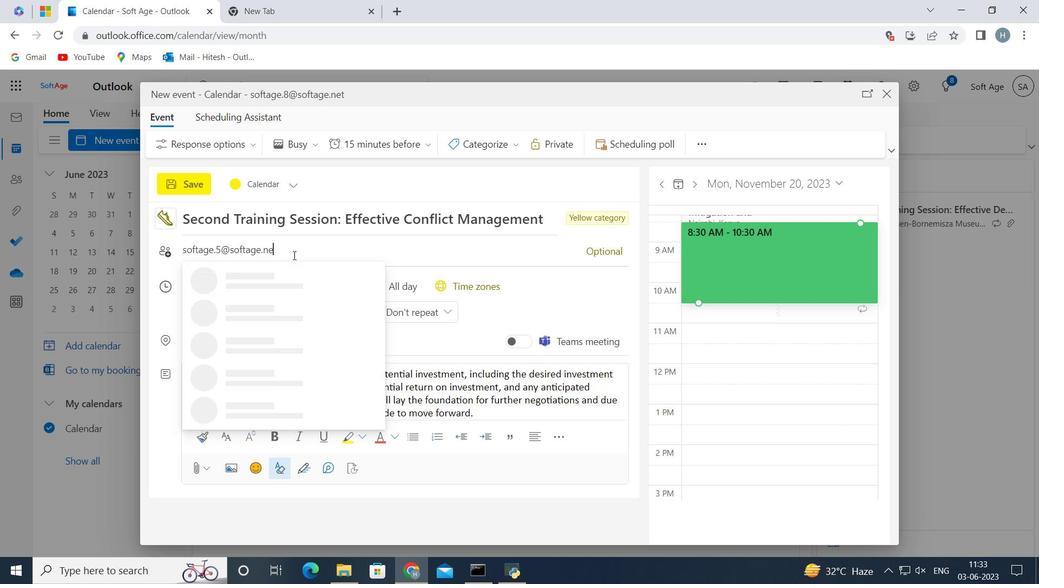 
Action: Mouse moved to (261, 275)
Screenshot: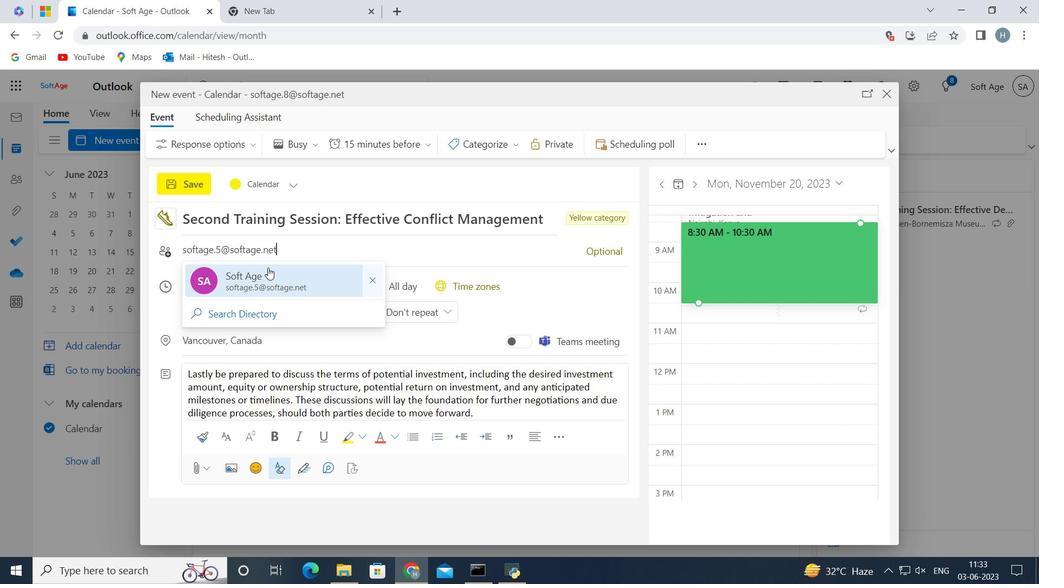 
Action: Mouse pressed left at (261, 275)
Screenshot: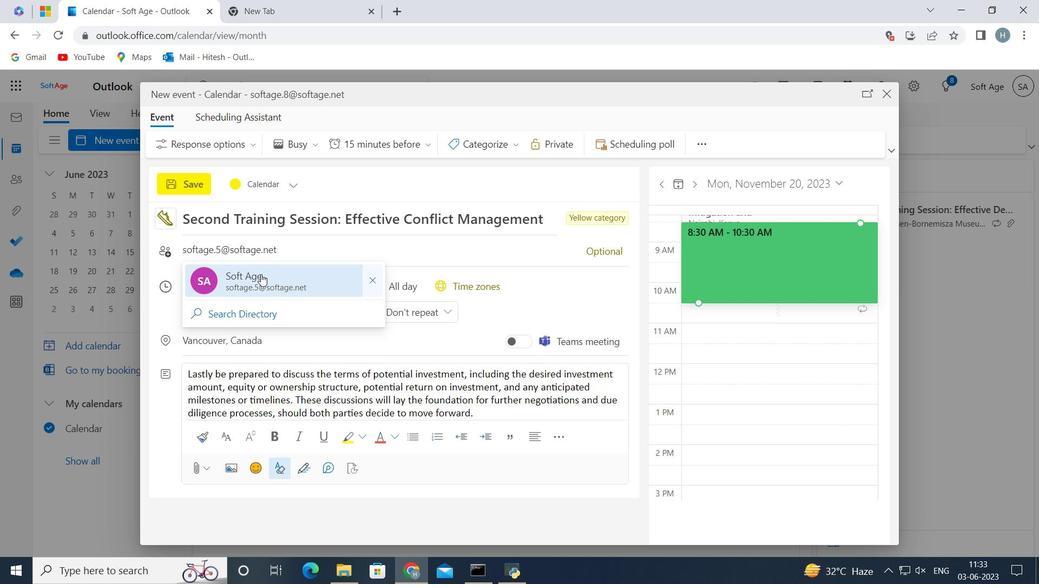 
Action: Key pressed softage.6<Key.shift>@softage.net
Screenshot: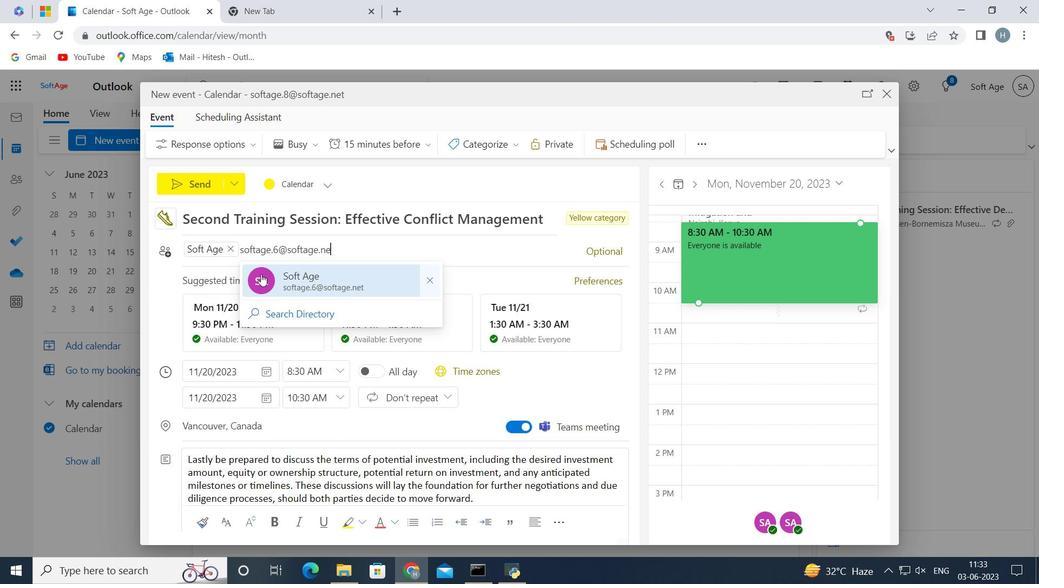 
Action: Mouse moved to (304, 286)
Screenshot: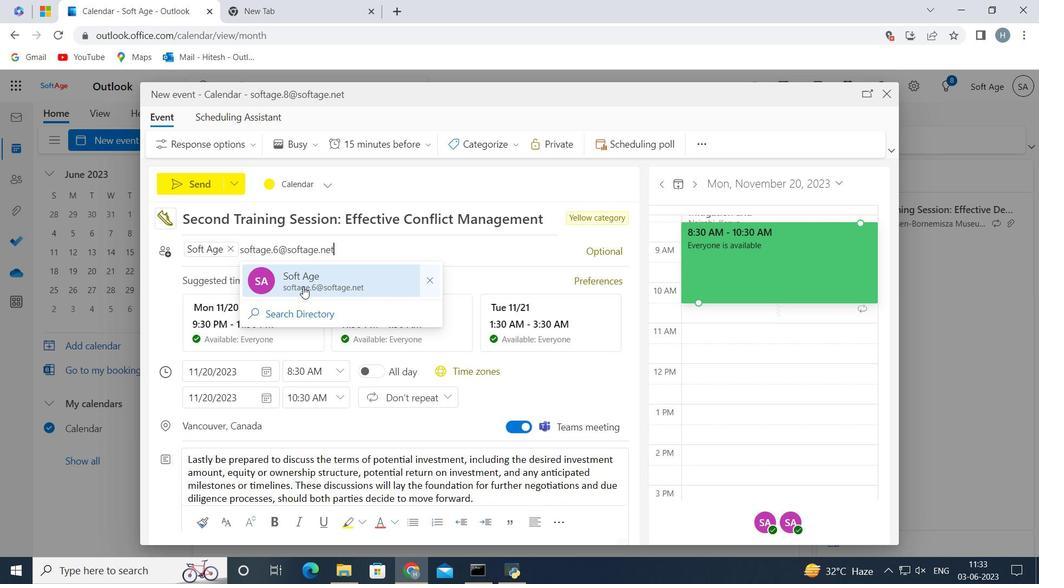 
Action: Mouse pressed left at (304, 286)
Screenshot: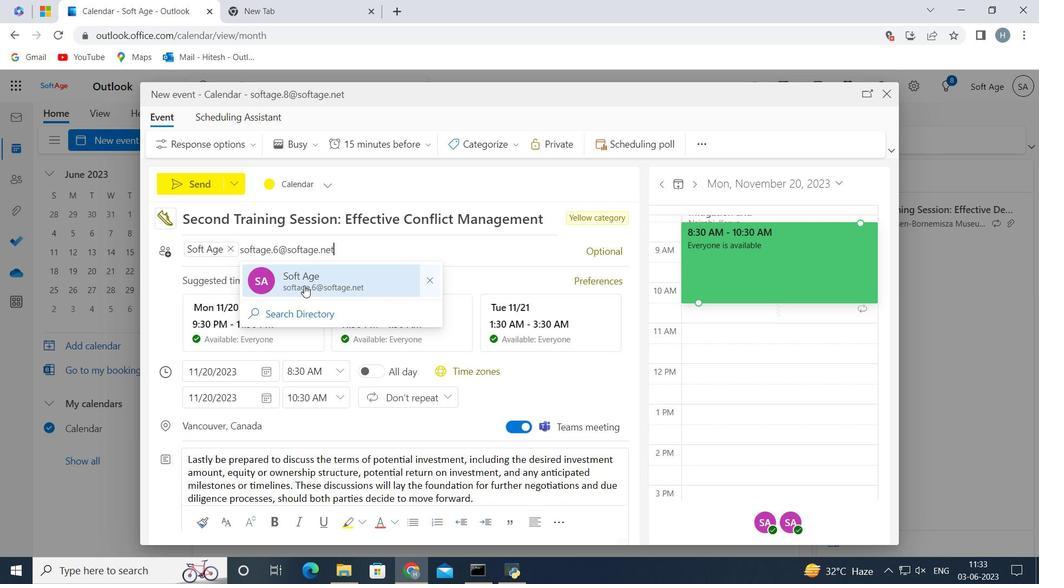 
Action: Mouse moved to (428, 148)
Screenshot: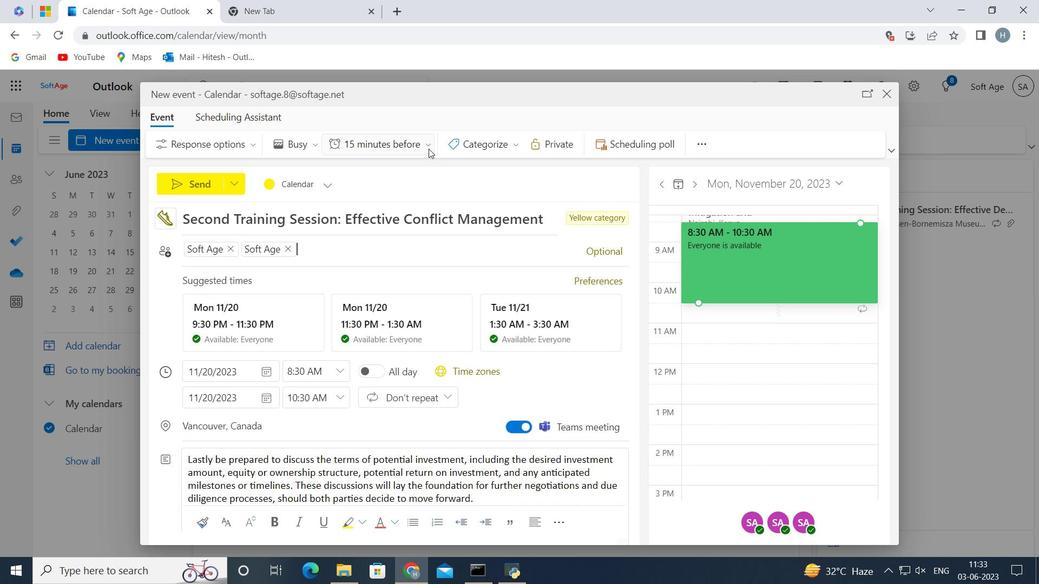 
Action: Mouse pressed left at (428, 148)
Screenshot: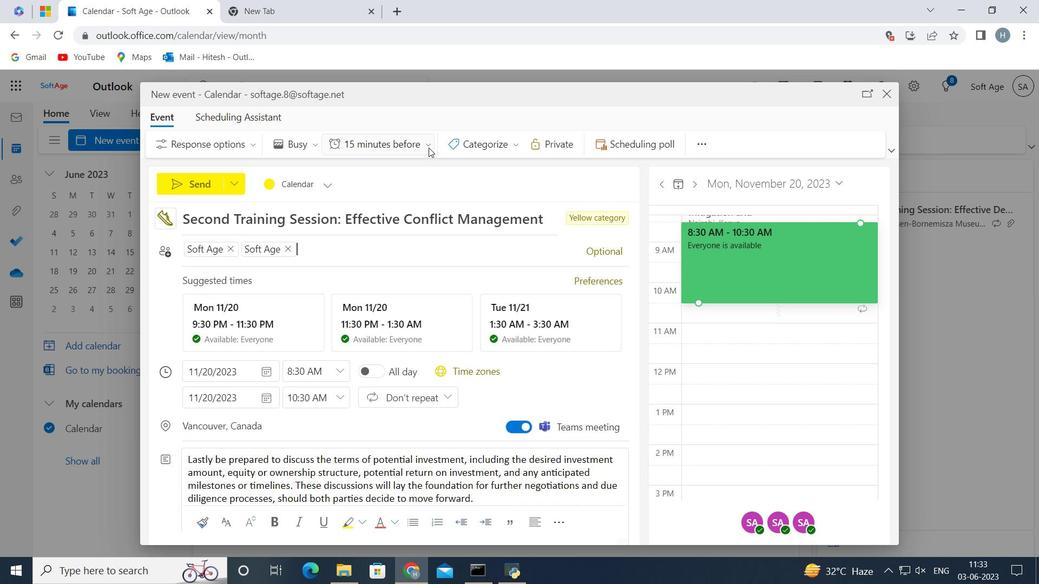
Action: Mouse moved to (405, 288)
Screenshot: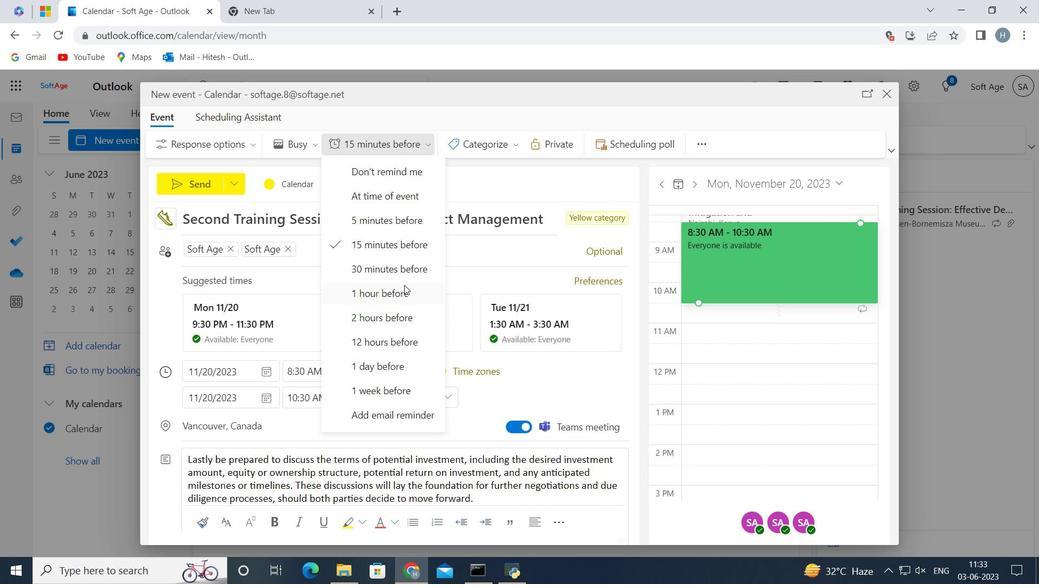 
Action: Mouse pressed left at (405, 288)
Screenshot: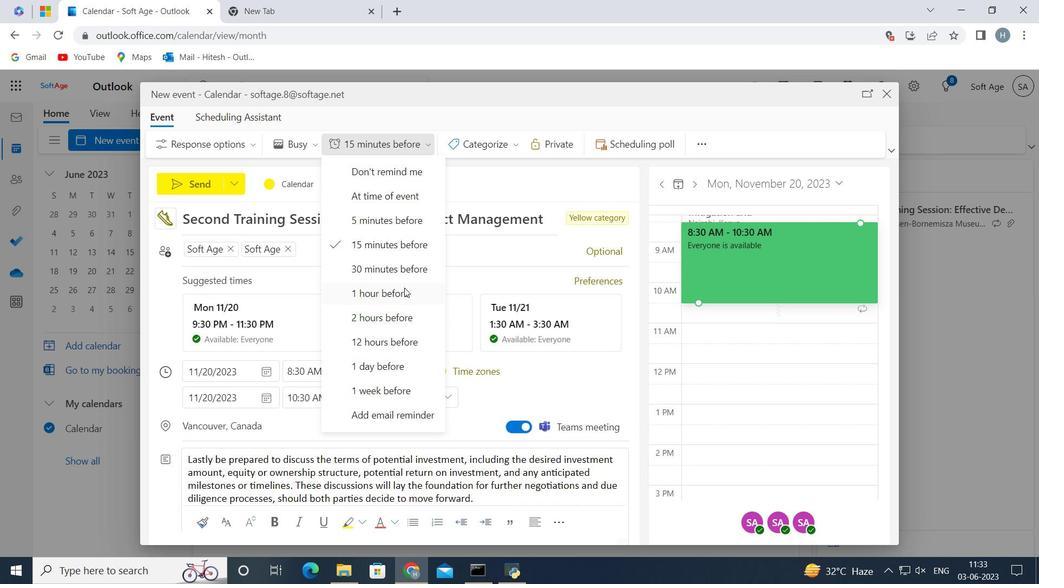 
